 Task: Book a one-way business class flight from Pune to Mumbai on August 15, using Indian Rupees as the currency.
Action: Mouse scrolled (844, 189) with delta (8, -22)
Screenshot: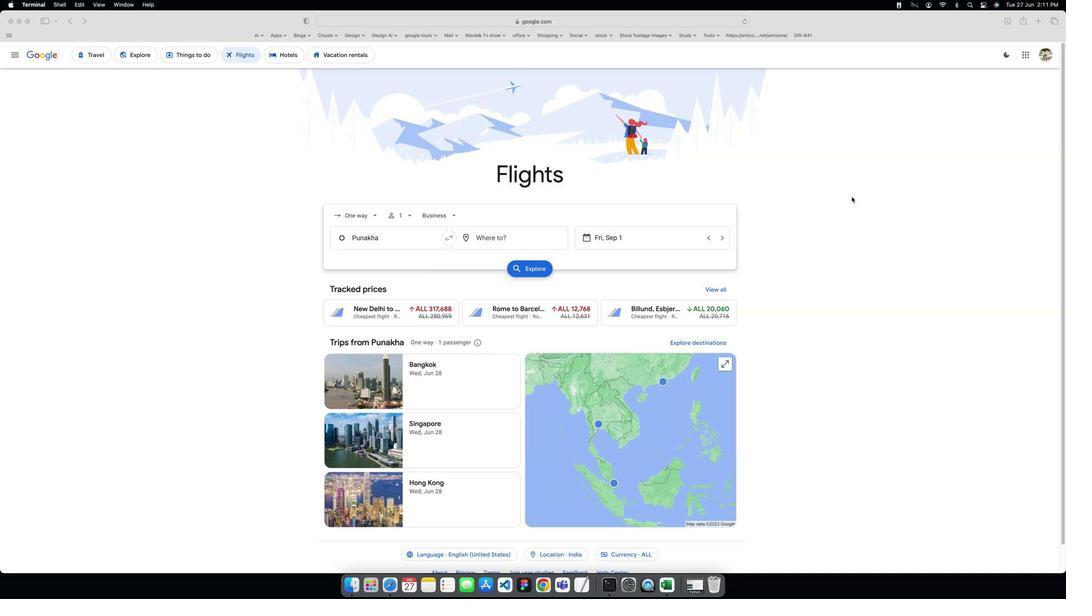 
Action: Mouse moved to (844, 189)
Screenshot: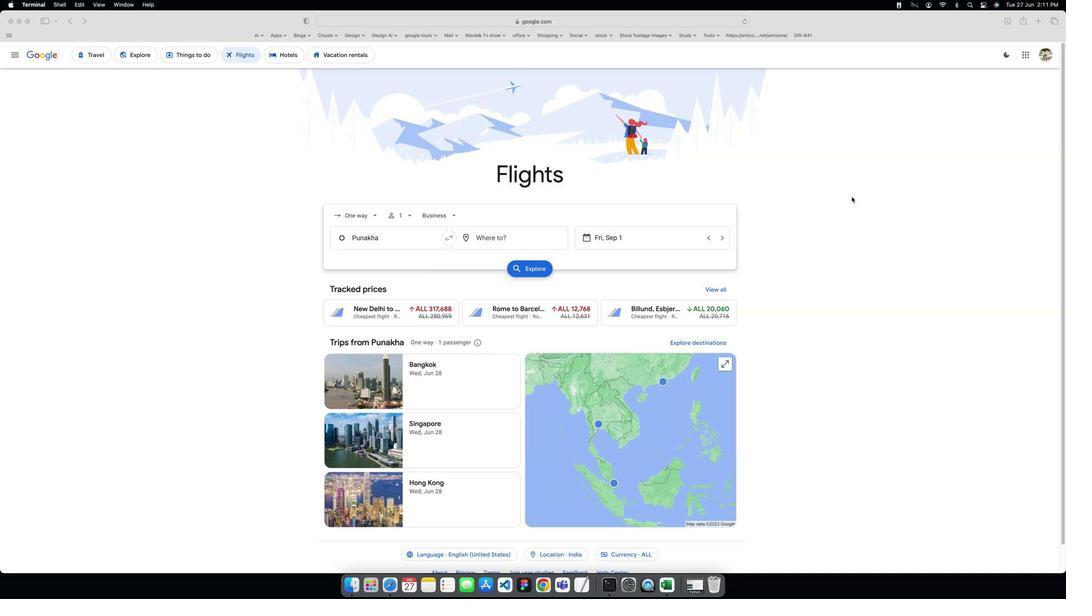 
Action: Mouse scrolled (844, 189) with delta (8, -22)
Screenshot: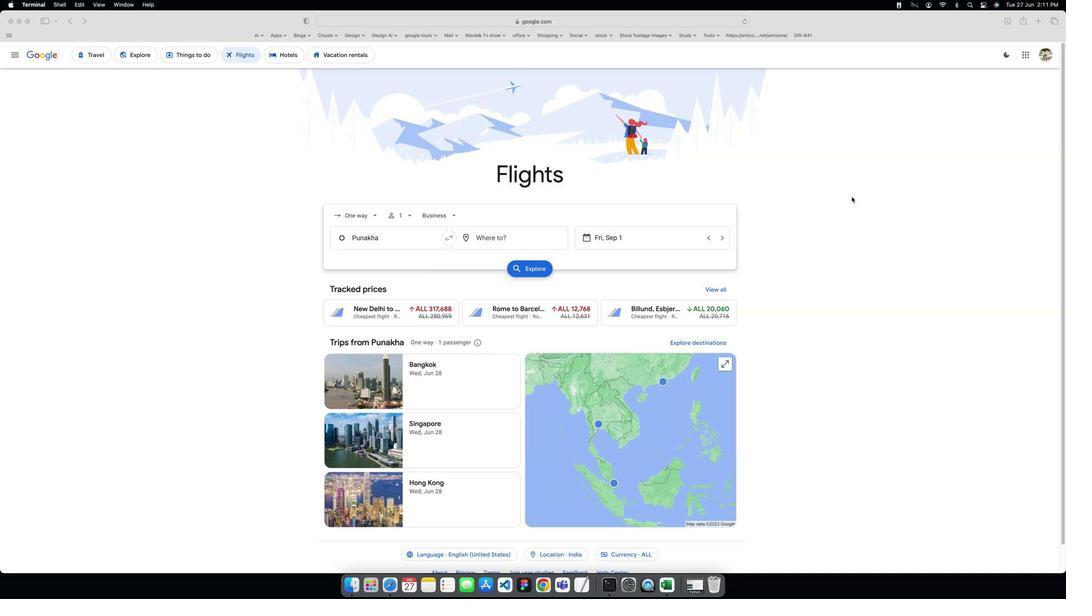 
Action: Mouse moved to (844, 189)
Screenshot: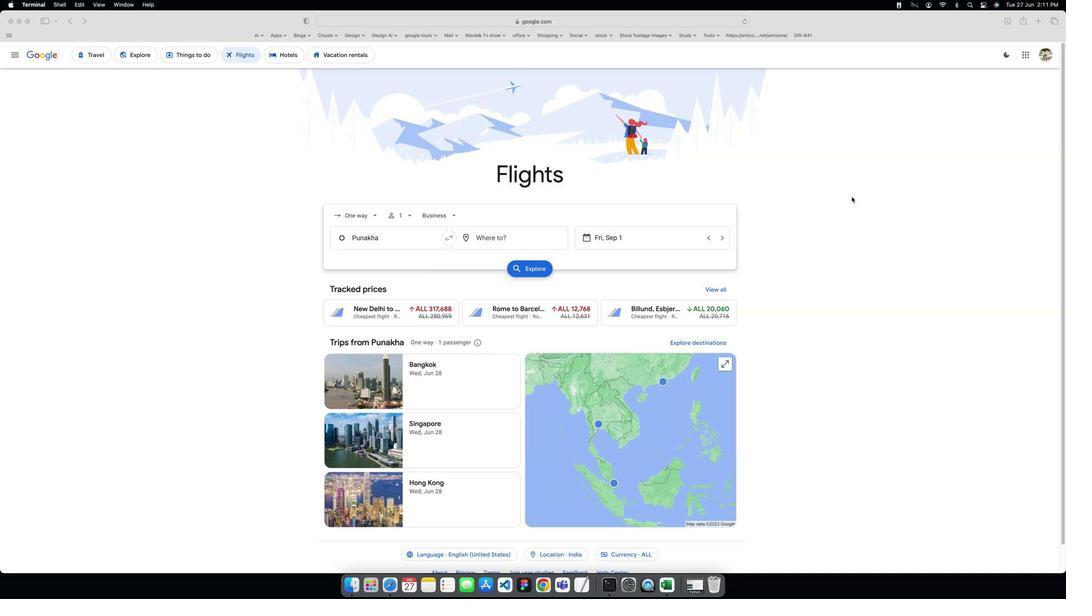
Action: Mouse scrolled (844, 189) with delta (8, -21)
Screenshot: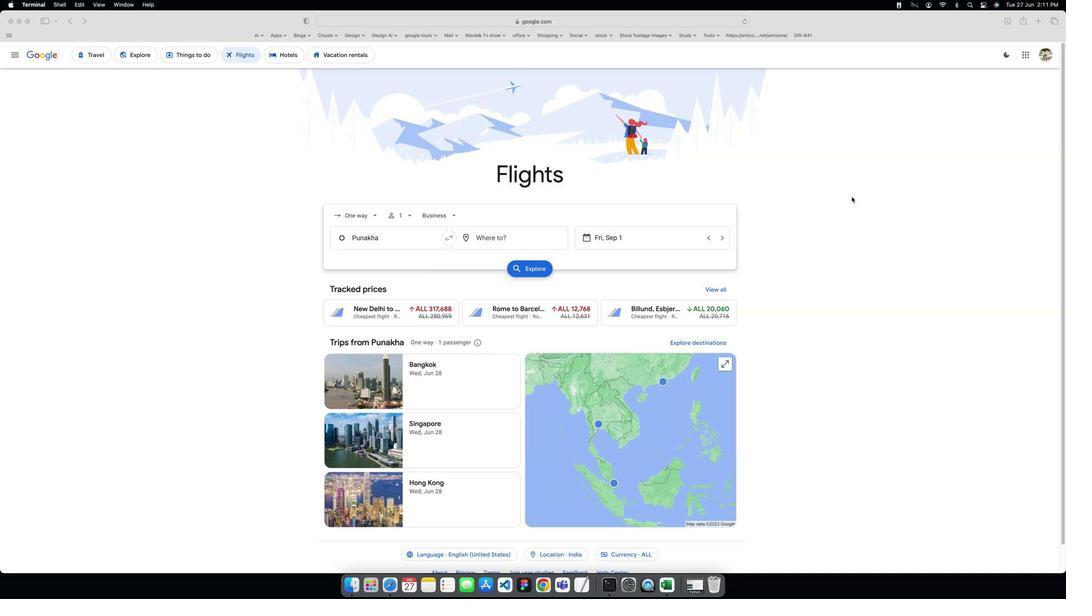 
Action: Mouse moved to (844, 189)
Screenshot: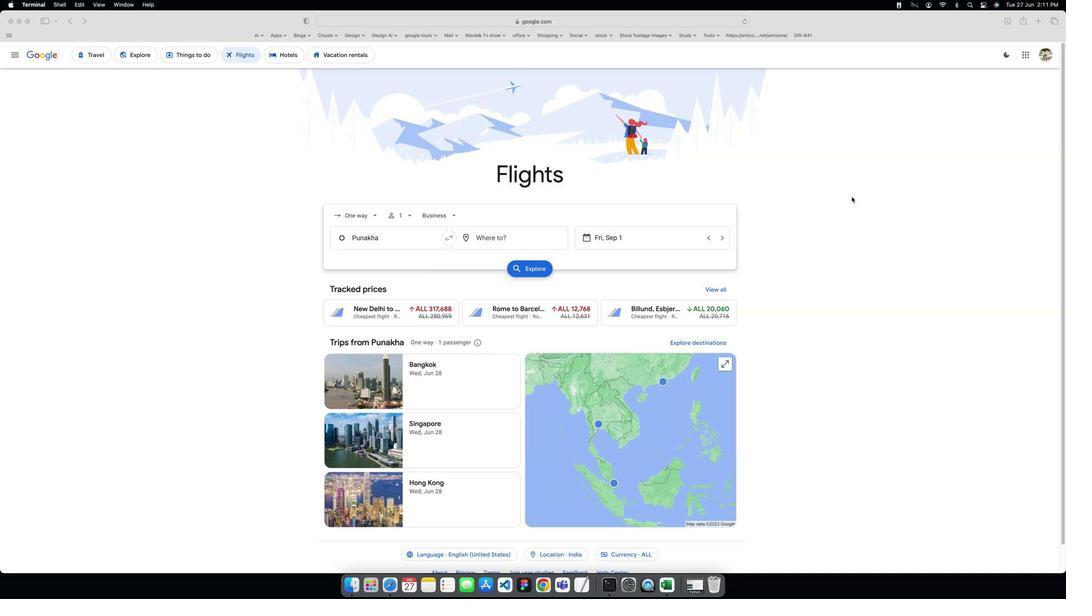 
Action: Mouse scrolled (844, 189) with delta (8, -21)
Screenshot: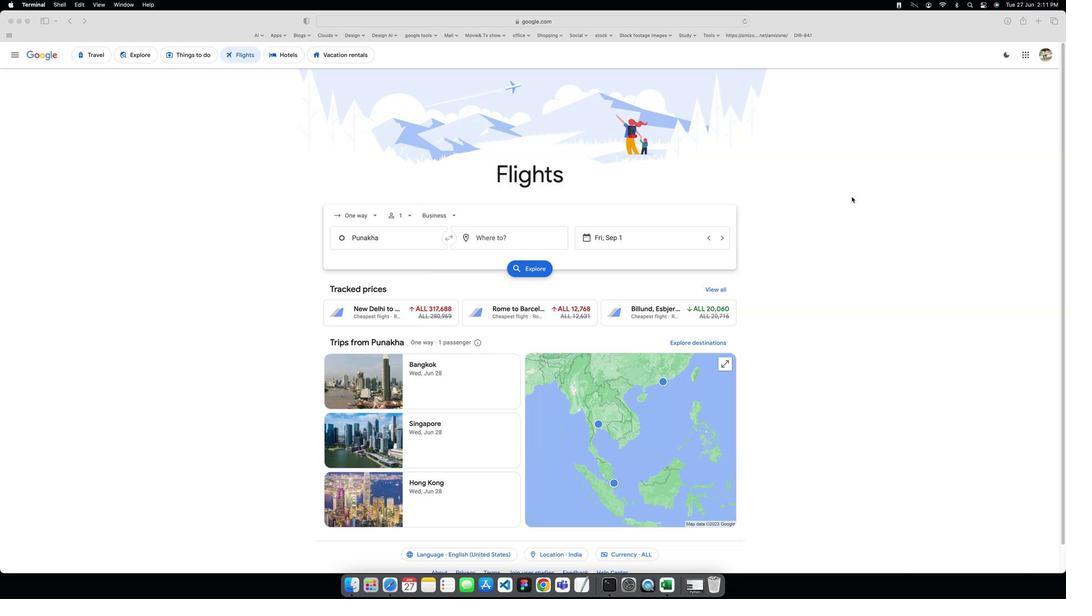 
Action: Mouse scrolled (844, 189) with delta (8, -23)
Screenshot: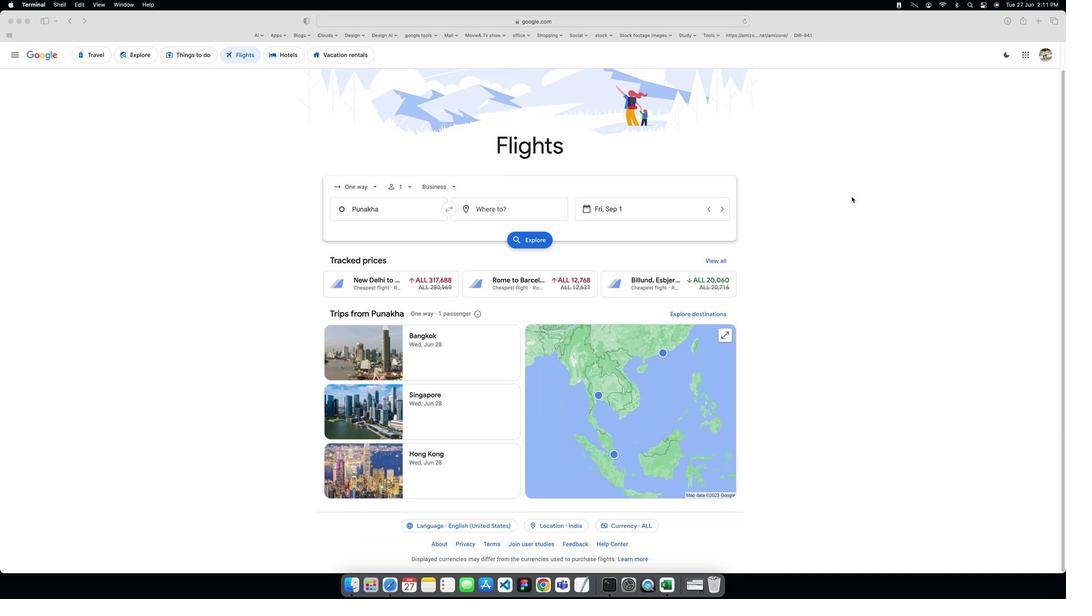 
Action: Mouse scrolled (844, 189) with delta (8, -23)
Screenshot: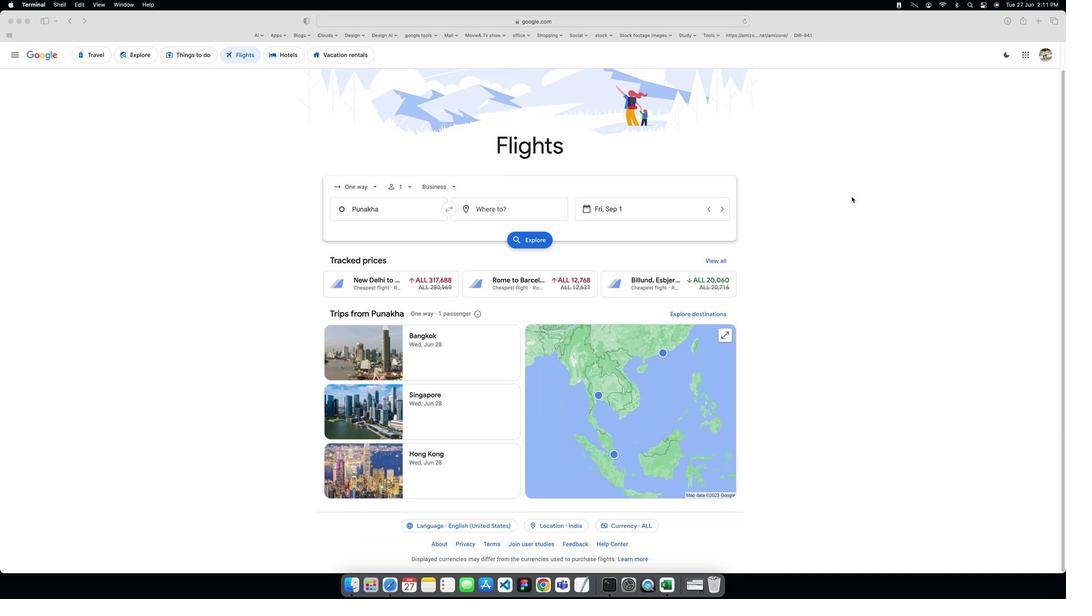 
Action: Mouse scrolled (844, 189) with delta (8, -24)
Screenshot: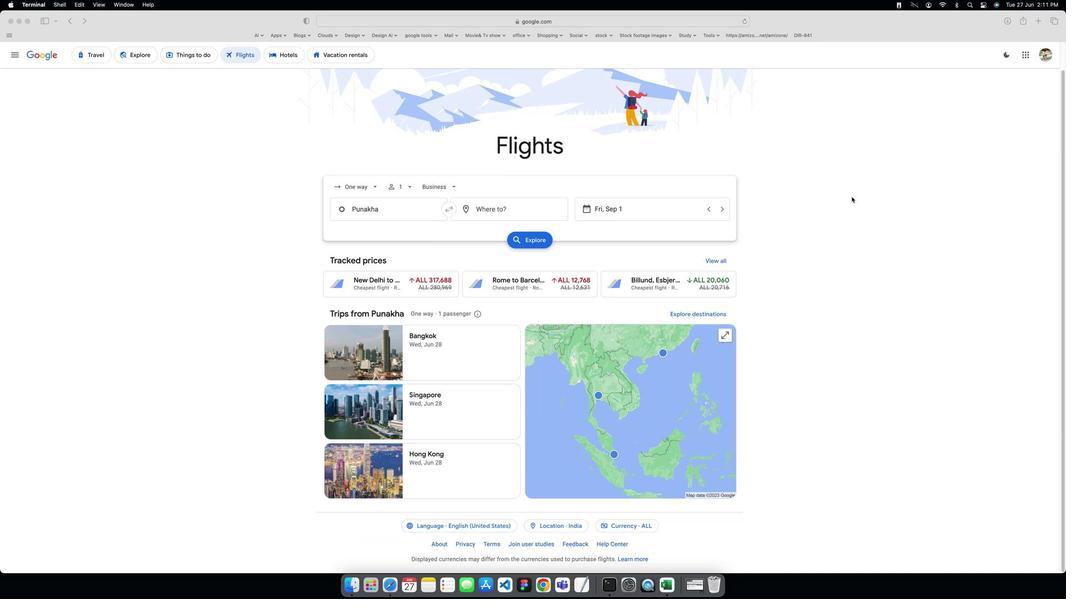 
Action: Mouse scrolled (844, 189) with delta (8, -25)
Screenshot: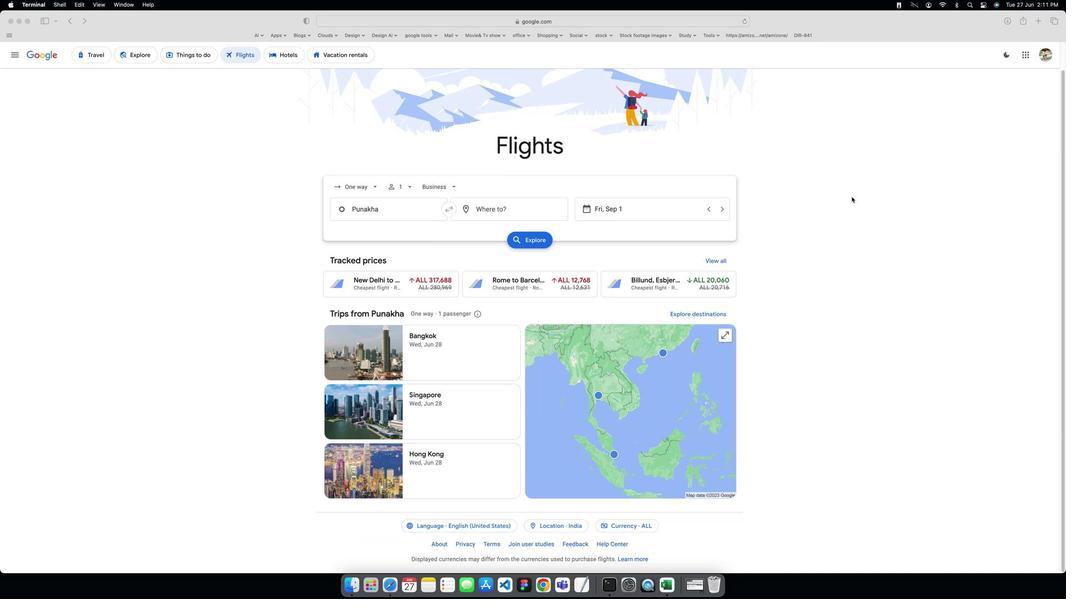 
Action: Mouse scrolled (844, 189) with delta (8, -26)
Screenshot: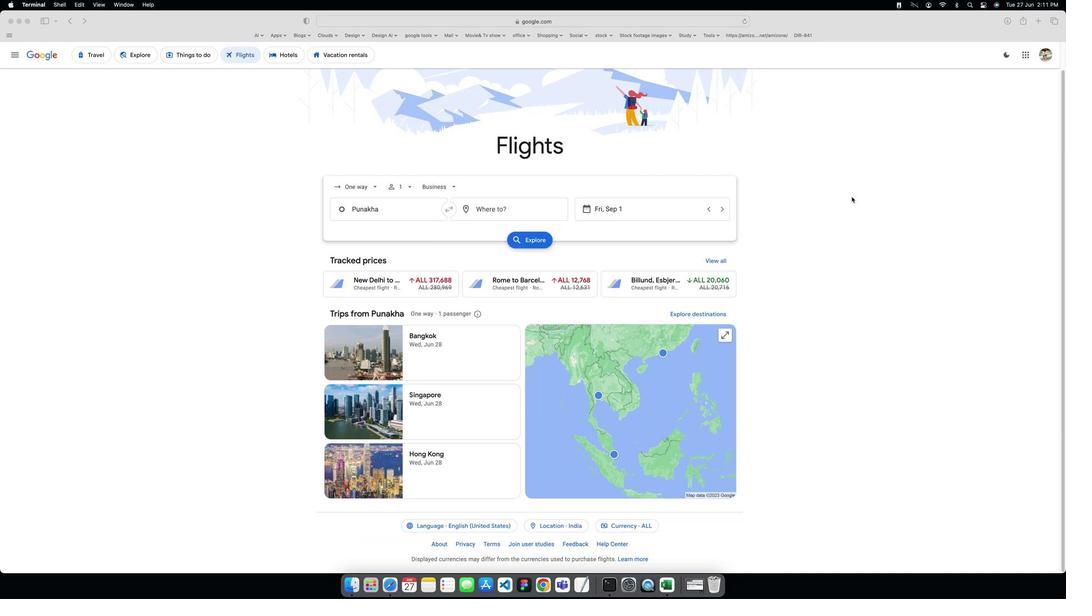 
Action: Mouse scrolled (844, 189) with delta (8, -26)
Screenshot: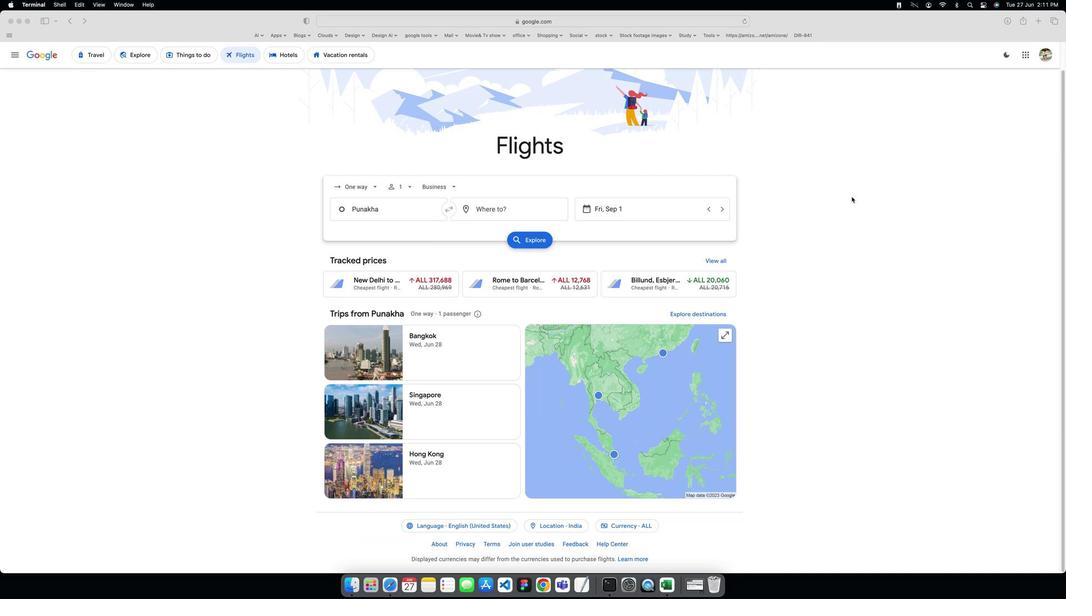 
Action: Mouse moved to (616, 553)
Screenshot: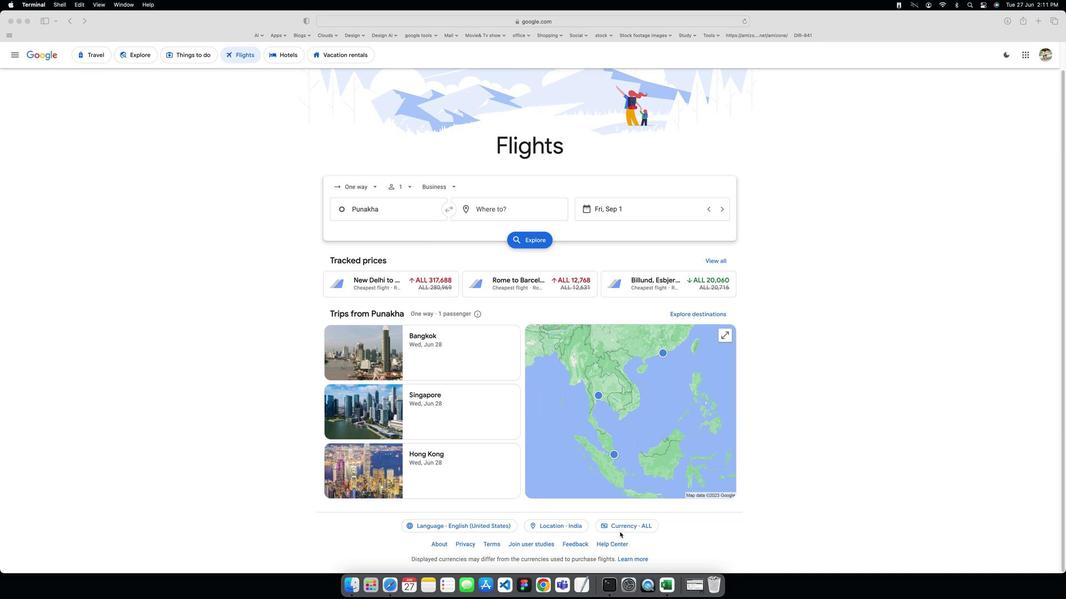 
Action: Mouse pressed left at (616, 553)
Screenshot: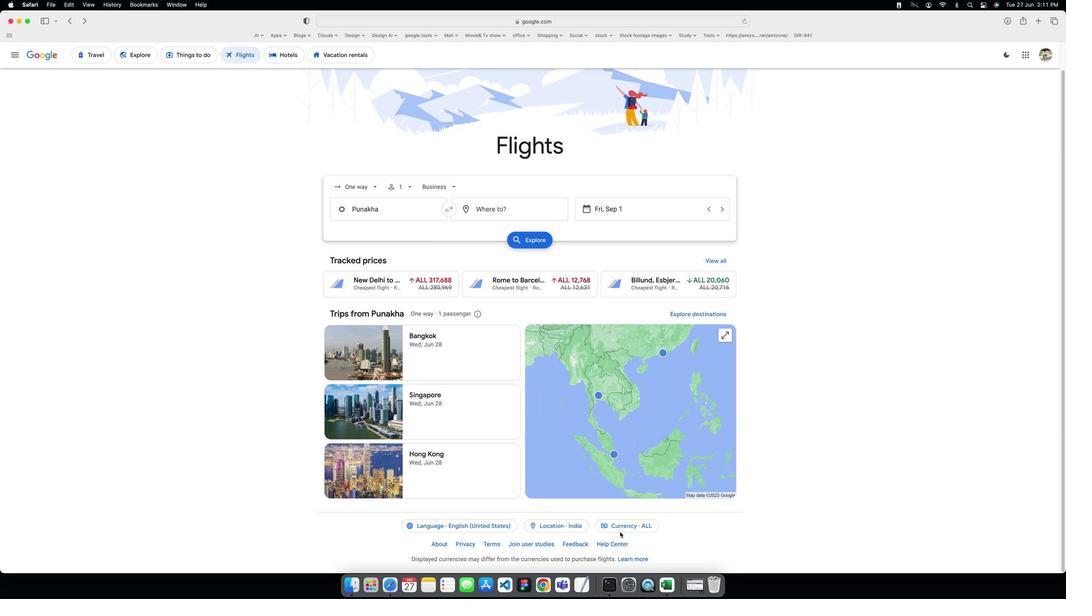 
Action: Mouse moved to (616, 550)
Screenshot: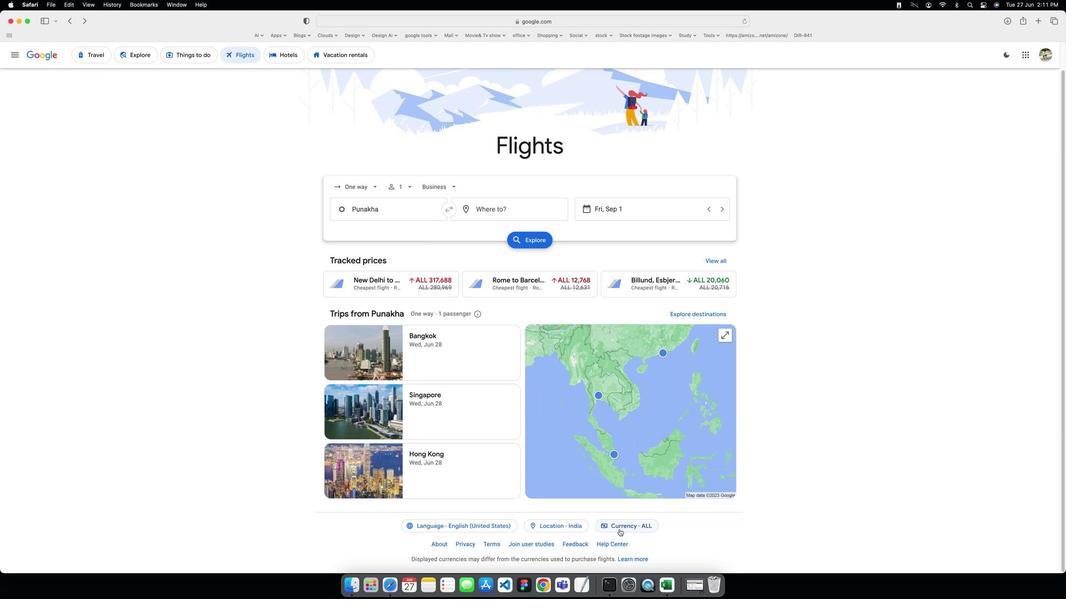 
Action: Mouse pressed left at (616, 550)
Screenshot: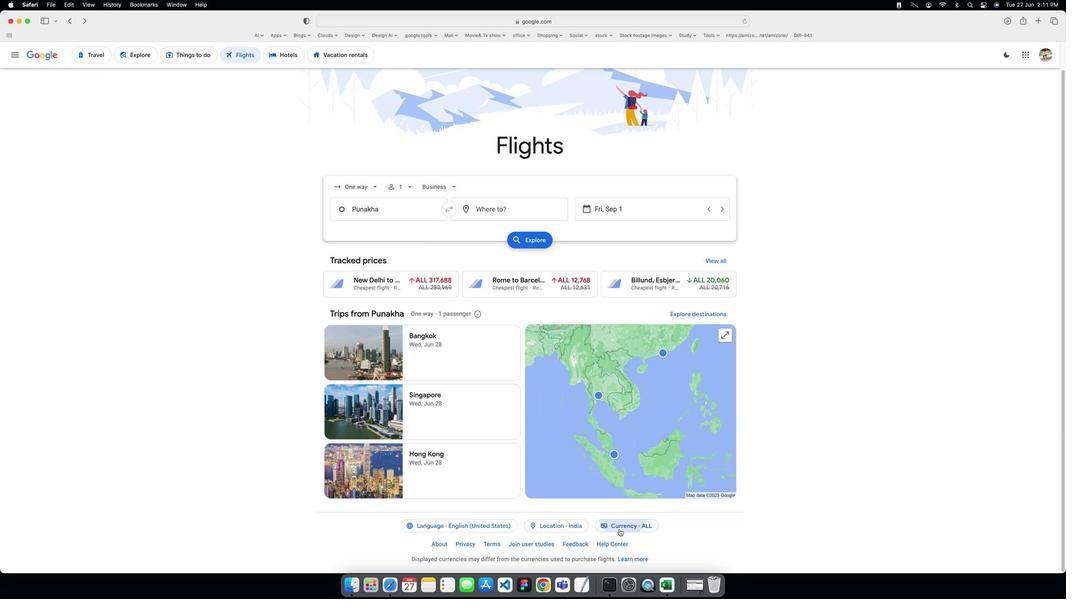 
Action: Mouse moved to (529, 360)
Screenshot: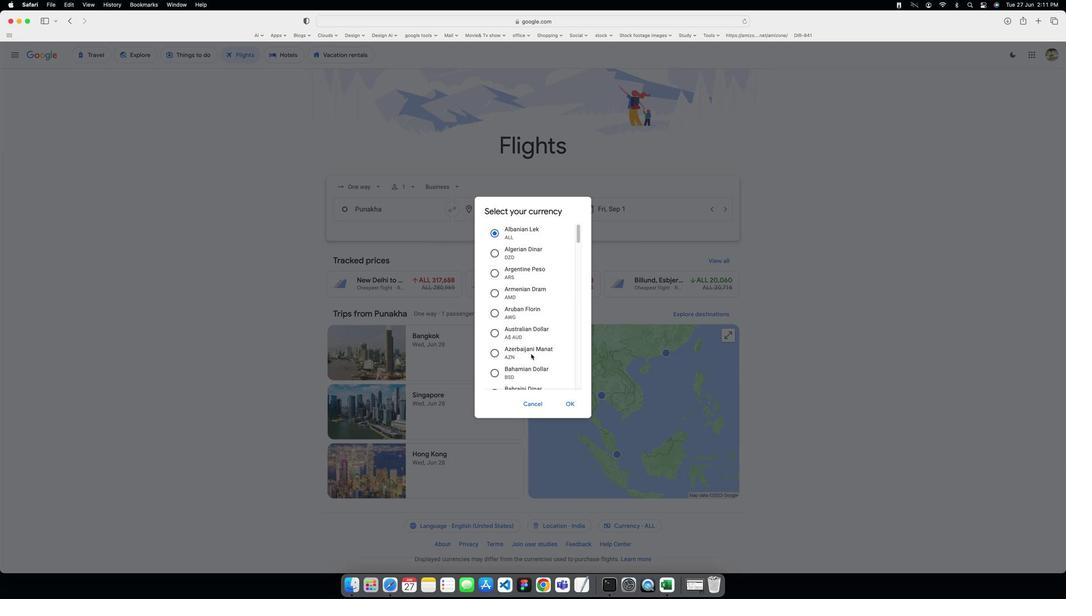 
Action: Mouse scrolled (529, 360) with delta (8, -23)
Screenshot: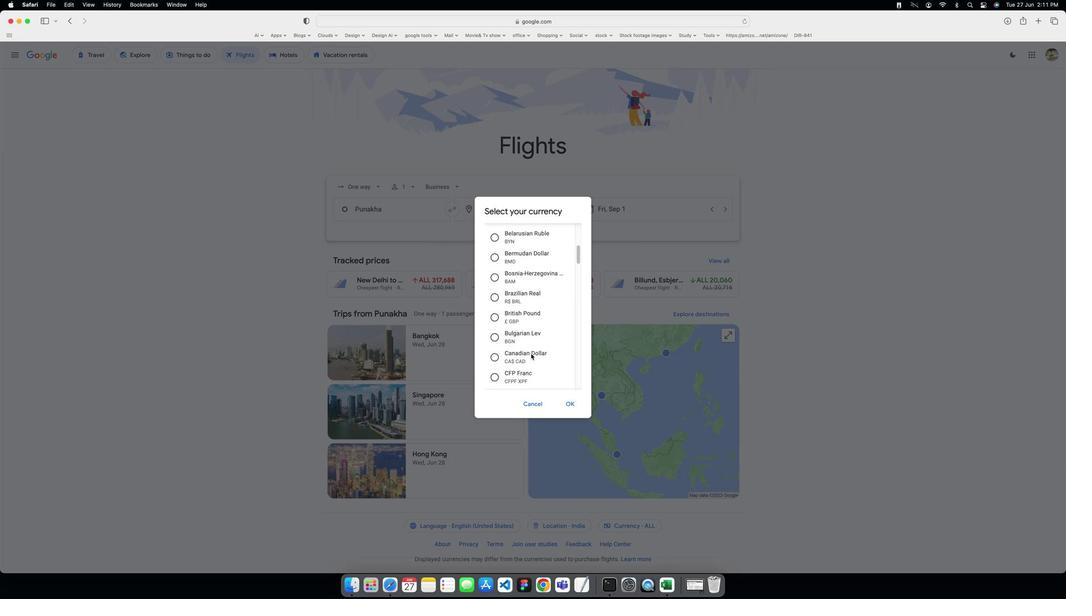
Action: Mouse scrolled (529, 360) with delta (8, -23)
Screenshot: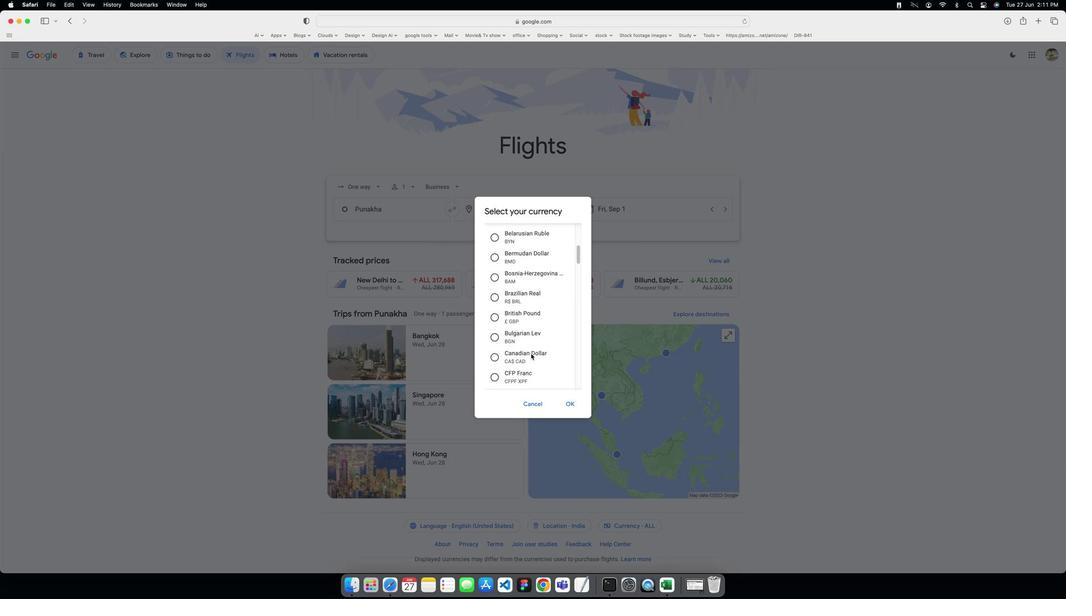 
Action: Mouse scrolled (529, 360) with delta (8, -24)
Screenshot: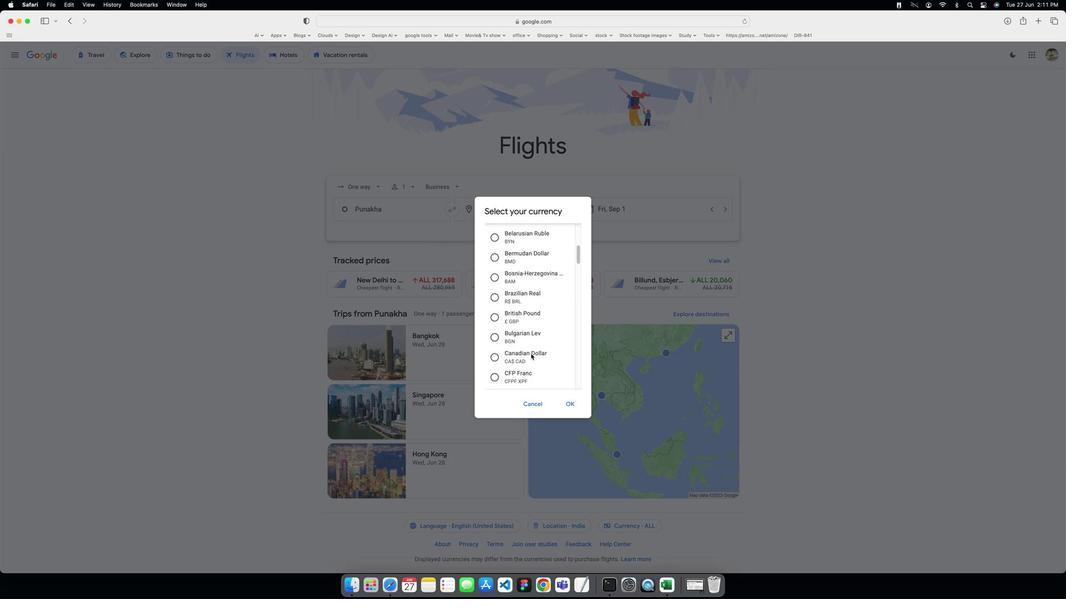 
Action: Mouse scrolled (529, 360) with delta (8, -25)
Screenshot: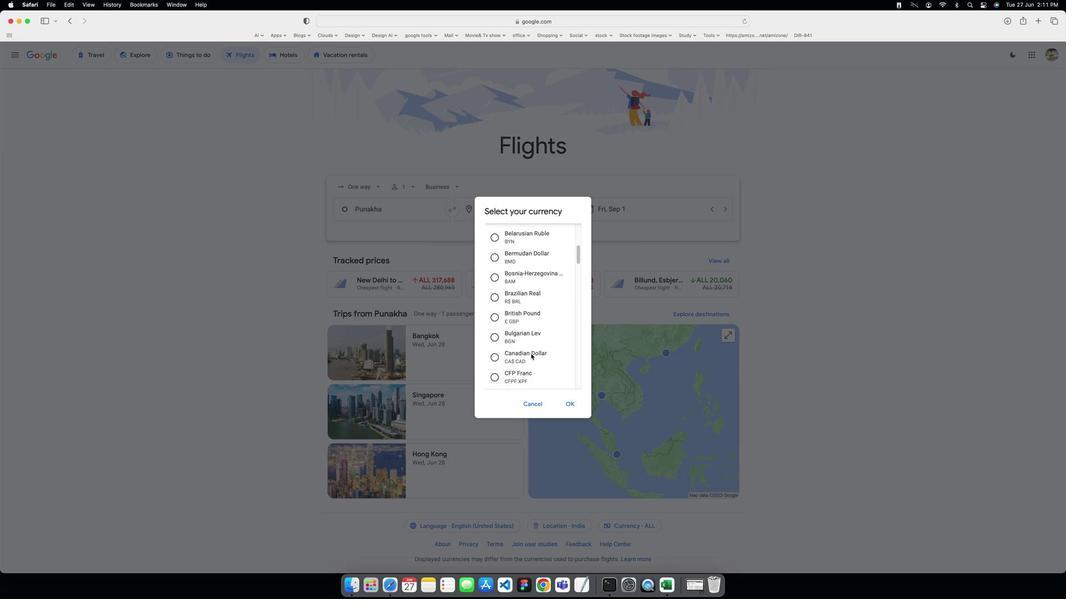 
Action: Mouse scrolled (529, 360) with delta (8, -23)
Screenshot: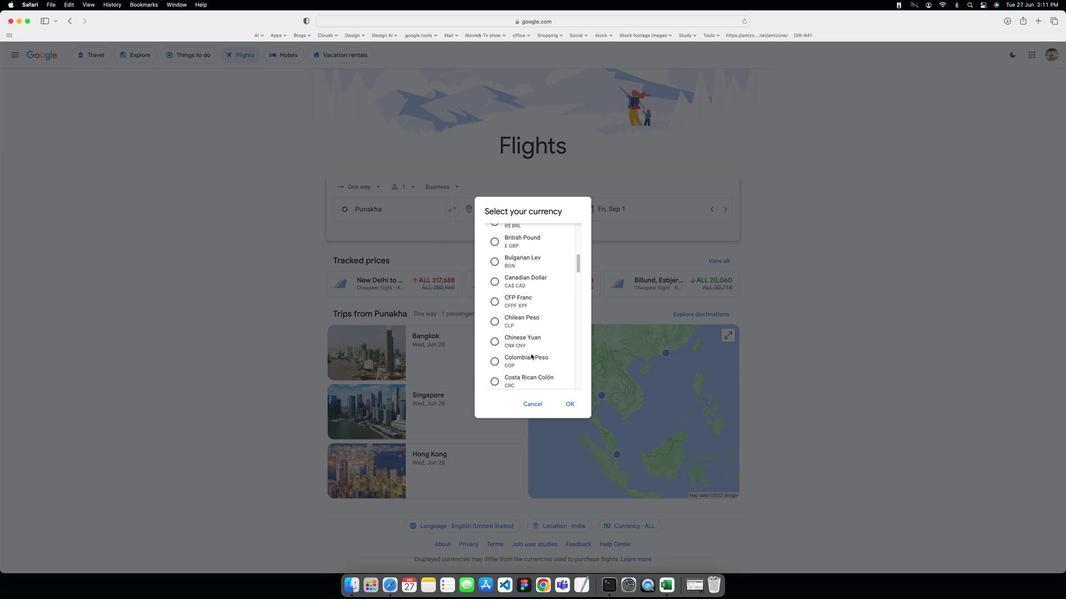 
Action: Mouse scrolled (529, 360) with delta (8, -23)
Screenshot: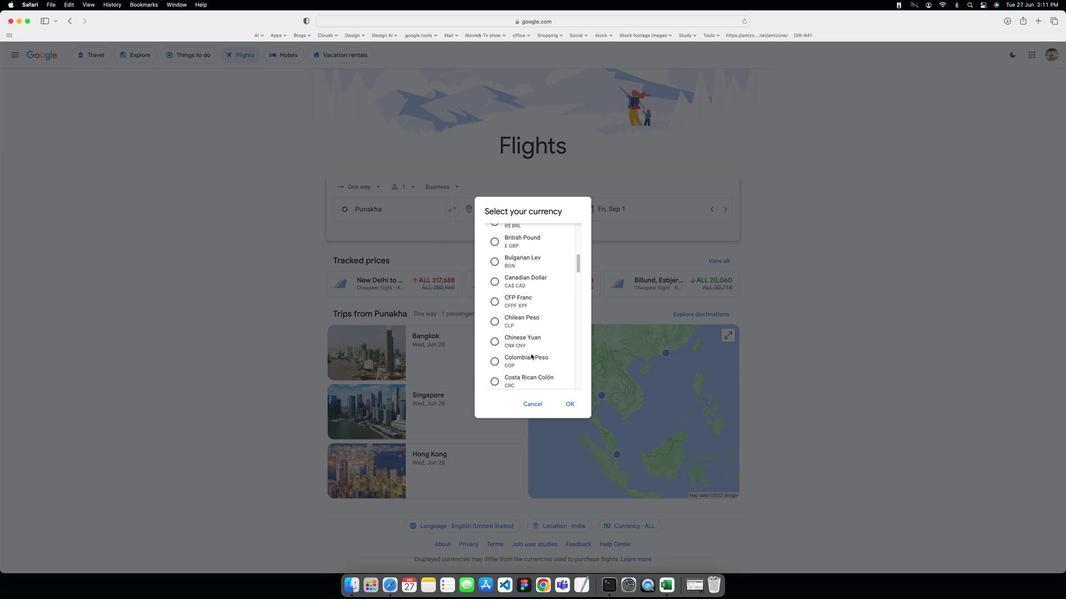 
Action: Mouse scrolled (529, 360) with delta (8, -24)
Screenshot: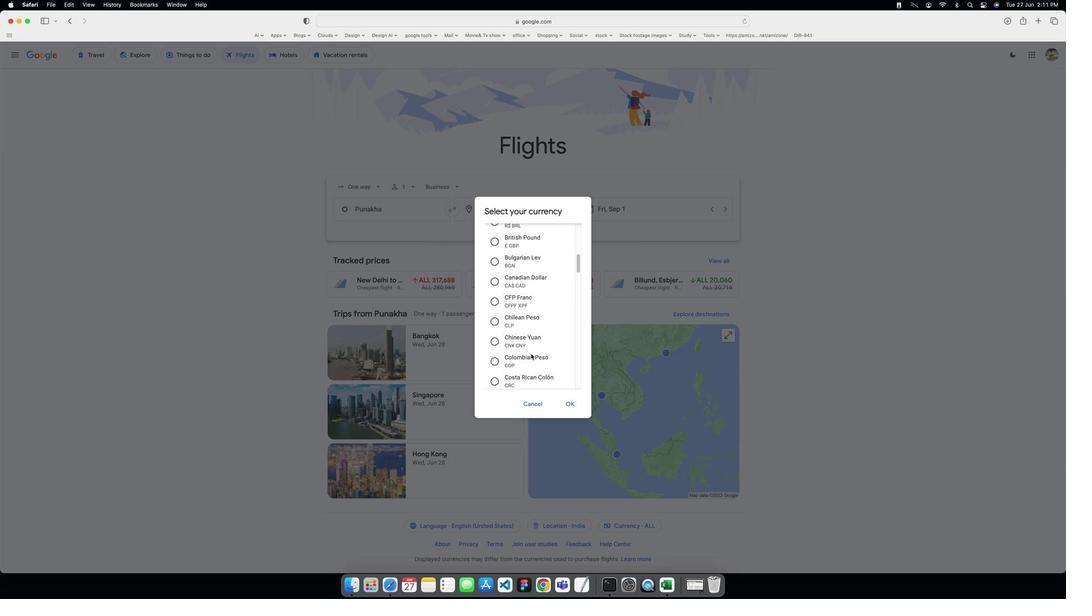 
Action: Mouse scrolled (529, 360) with delta (8, -24)
Screenshot: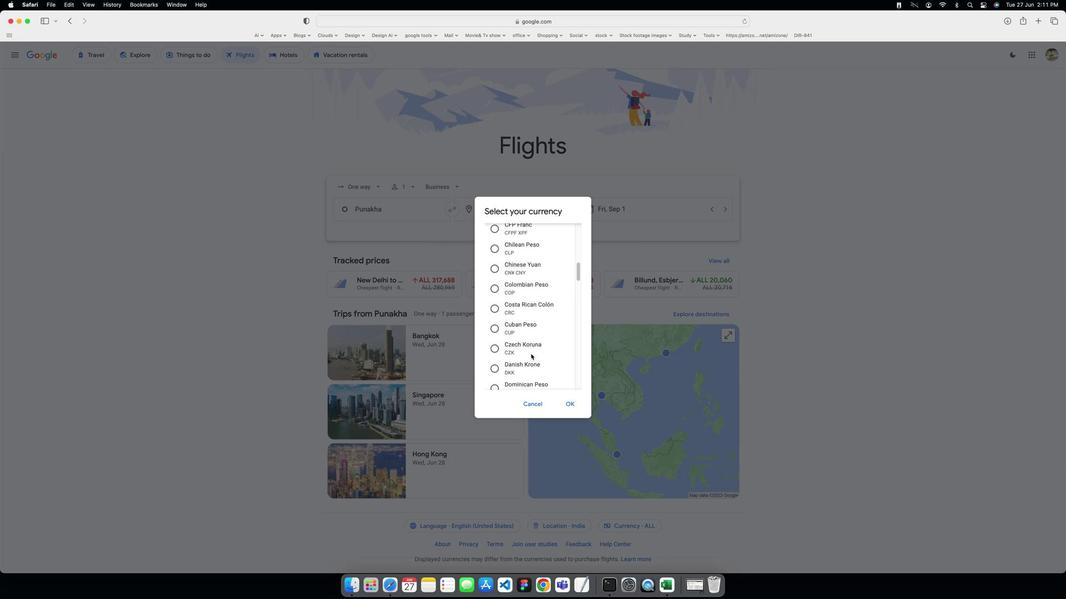 
Action: Mouse scrolled (529, 360) with delta (8, -23)
Screenshot: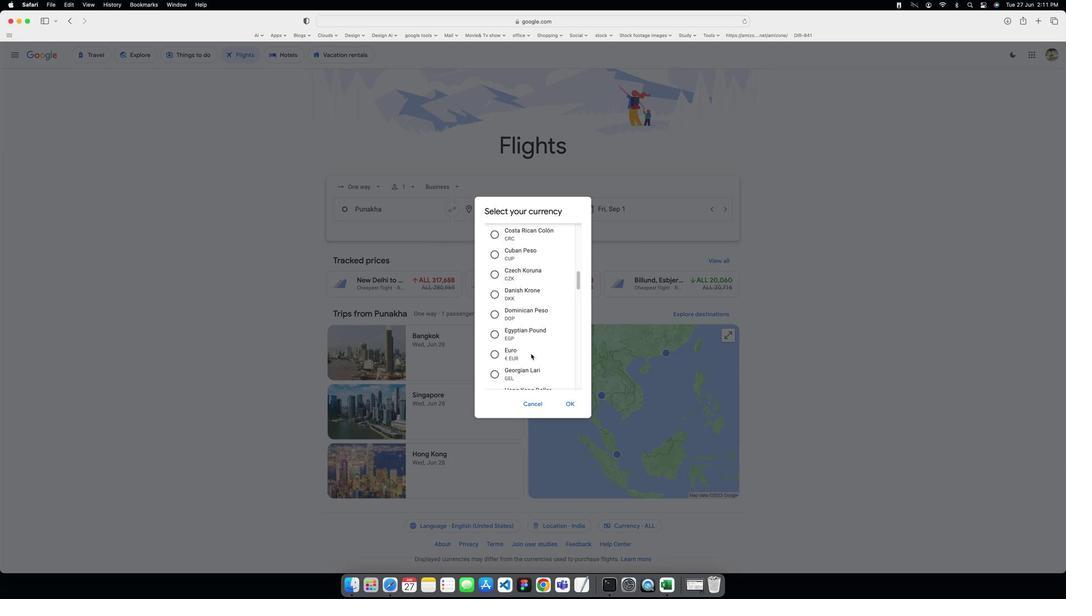 
Action: Mouse scrolled (529, 360) with delta (8, -23)
Screenshot: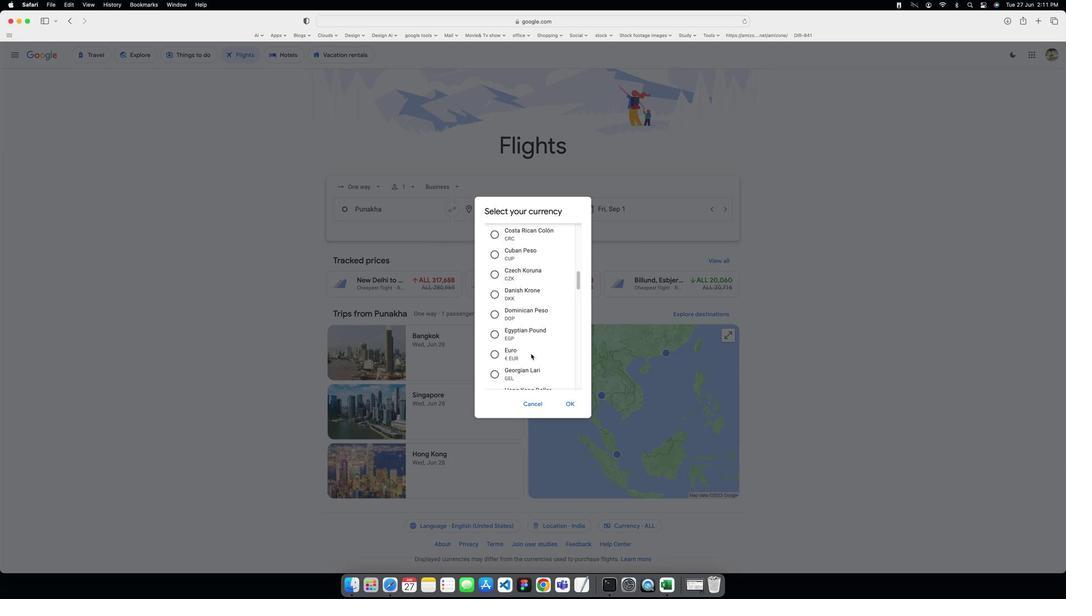 
Action: Mouse scrolled (529, 360) with delta (8, -24)
Screenshot: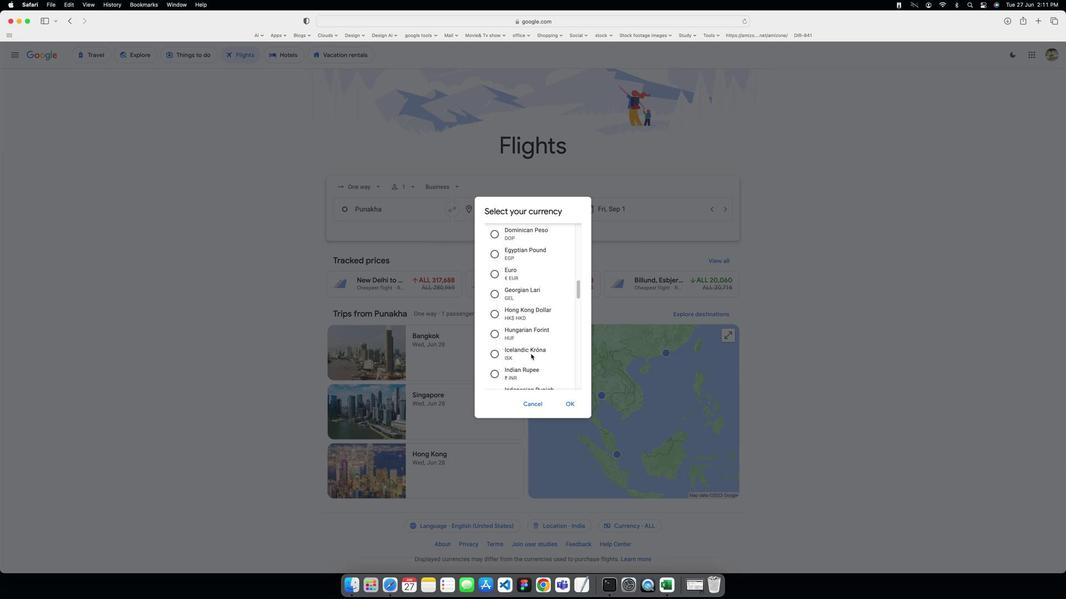 
Action: Mouse scrolled (529, 360) with delta (8, -24)
Screenshot: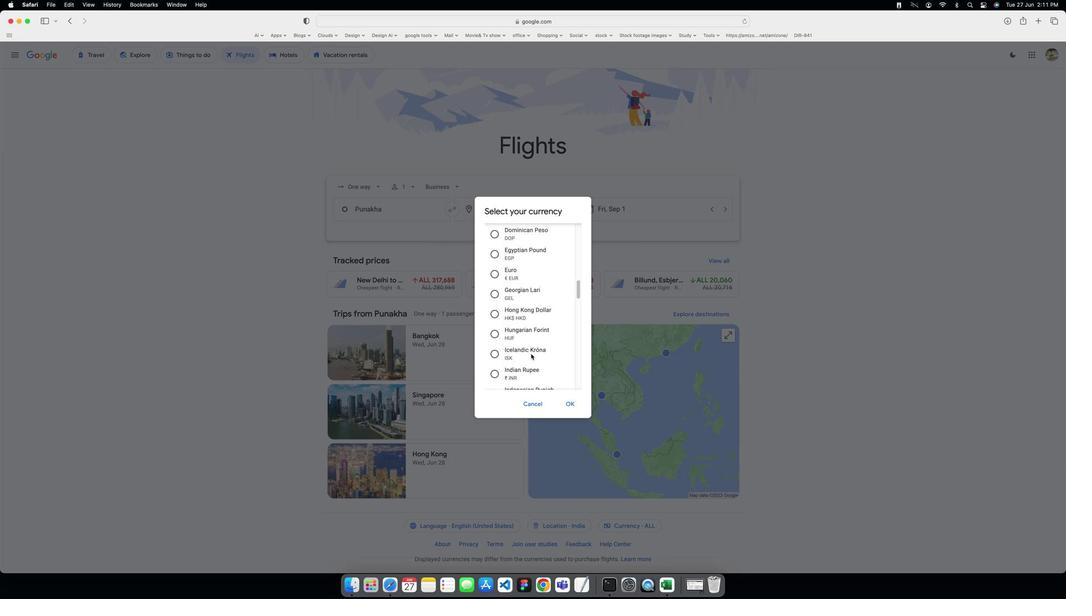 
Action: Mouse scrolled (529, 360) with delta (8, -23)
Screenshot: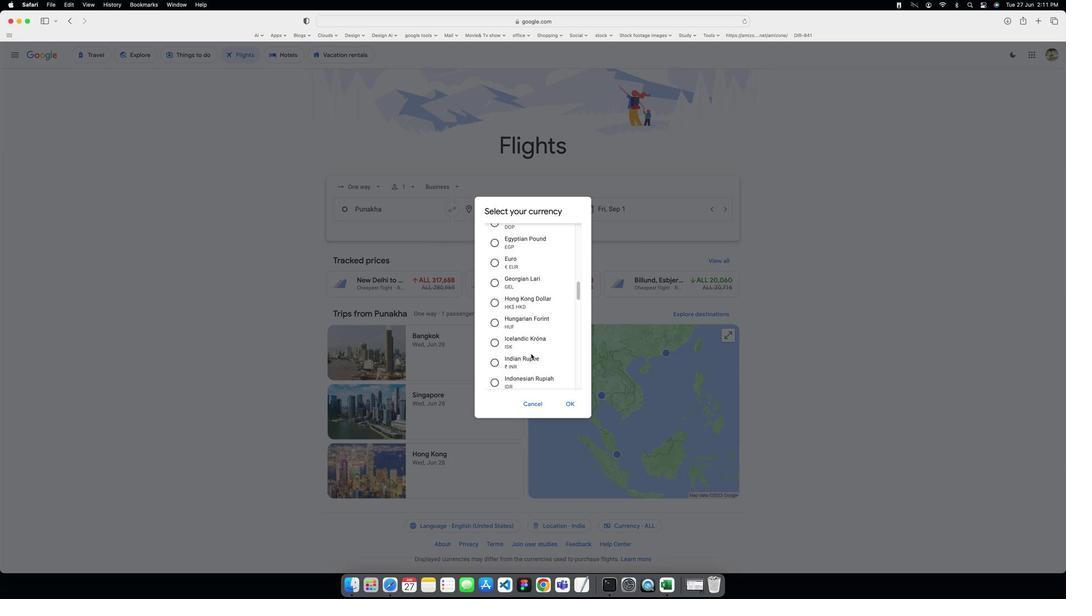 
Action: Mouse scrolled (529, 360) with delta (8, -23)
Screenshot: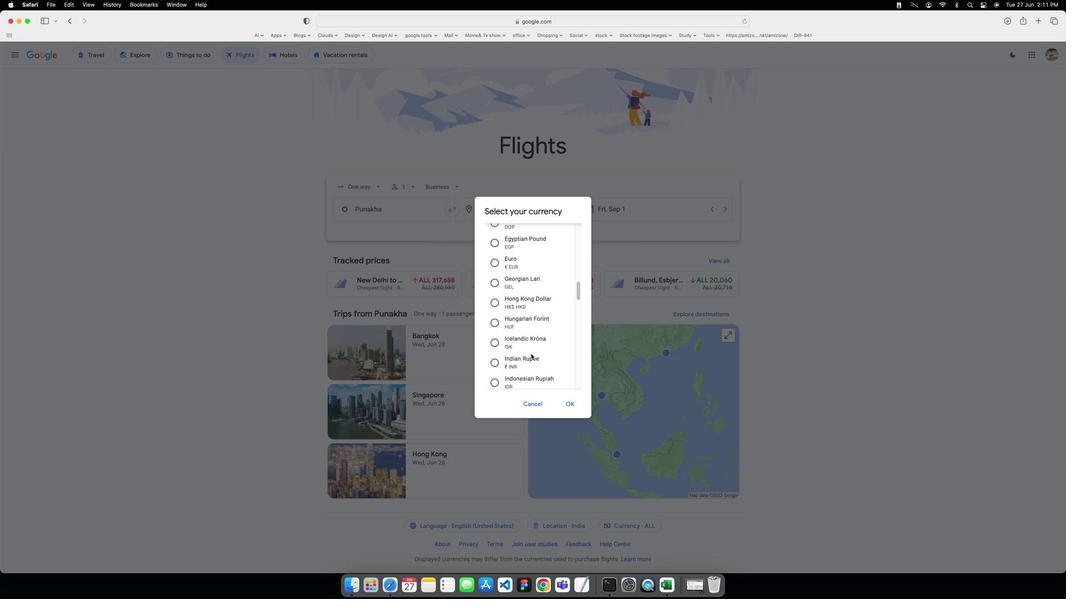 
Action: Mouse moved to (499, 373)
Screenshot: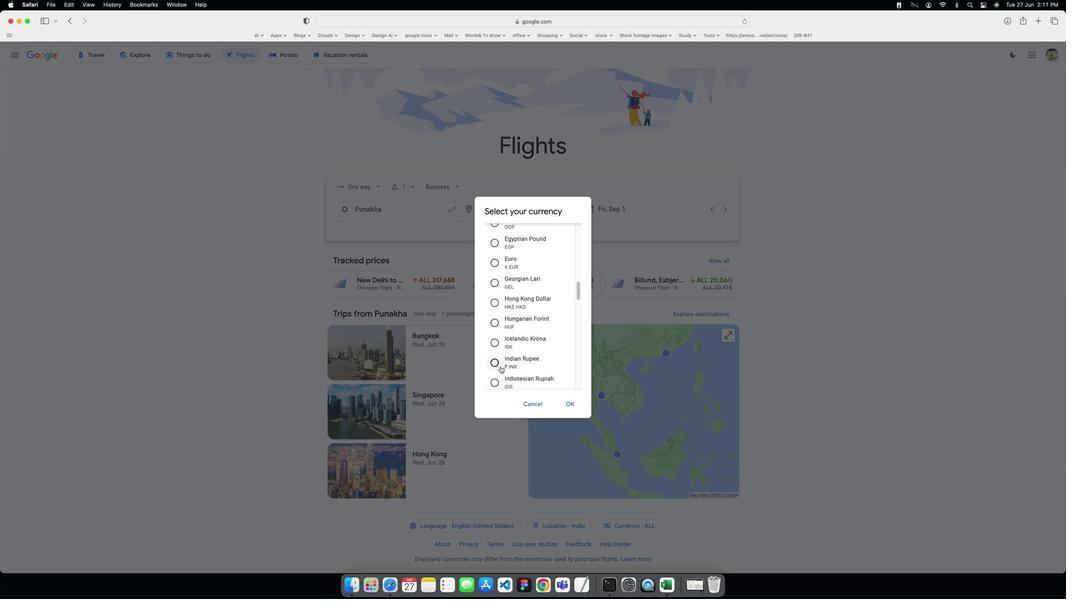 
Action: Mouse pressed left at (499, 373)
Screenshot: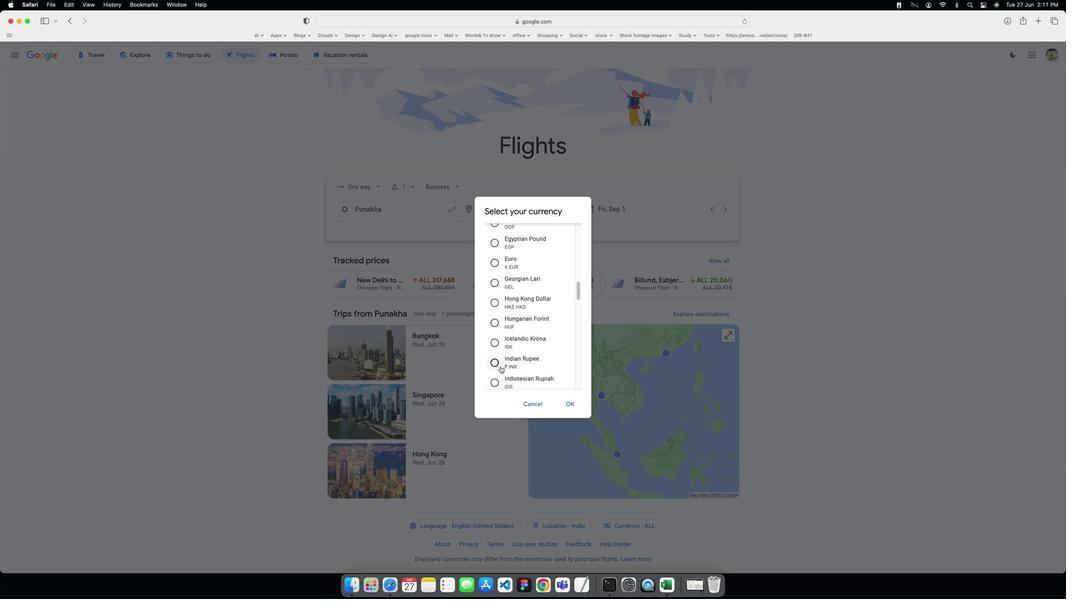 
Action: Mouse moved to (562, 411)
Screenshot: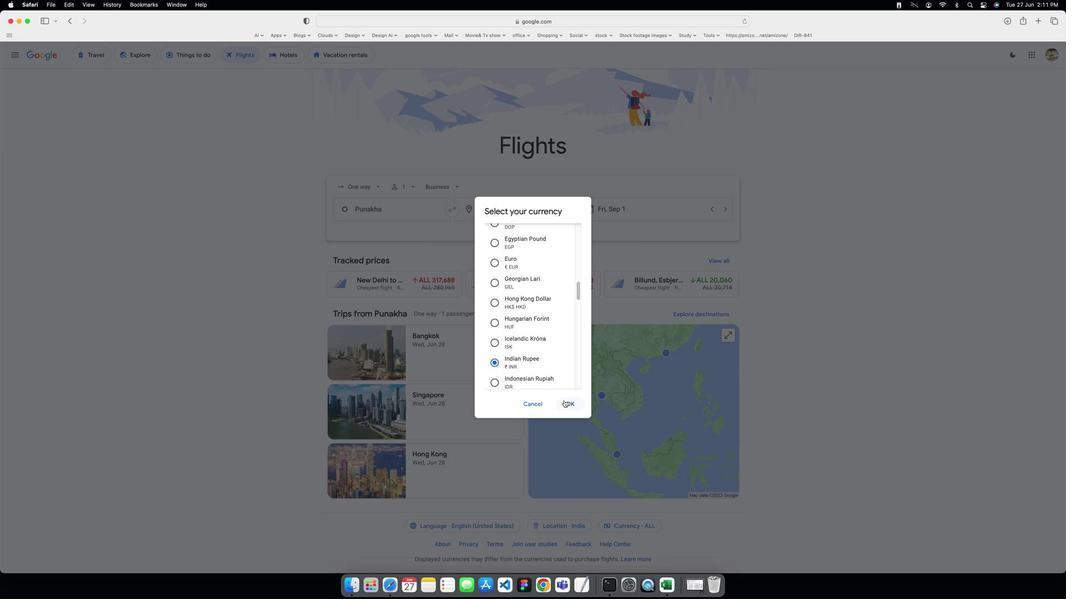 
Action: Mouse pressed left at (562, 411)
Screenshot: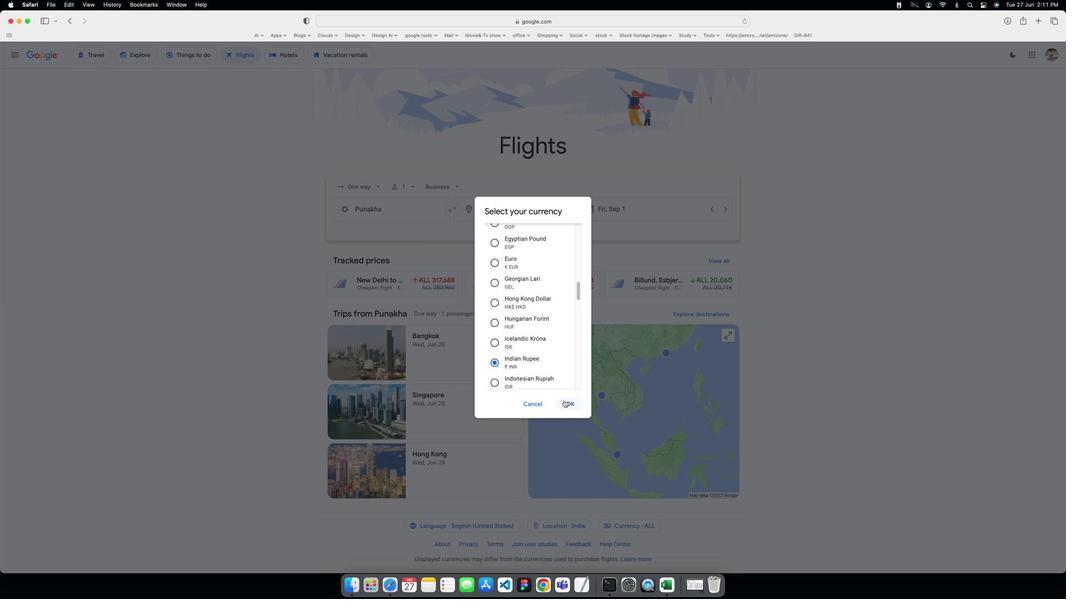 
Action: Mouse moved to (369, 204)
Screenshot: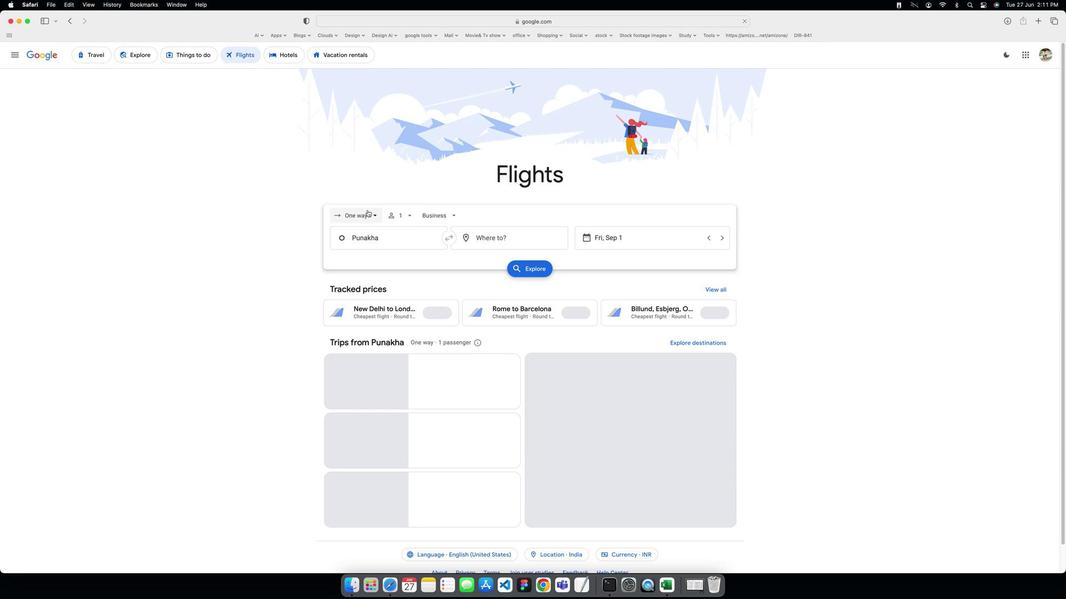 
Action: Mouse pressed left at (369, 204)
Screenshot: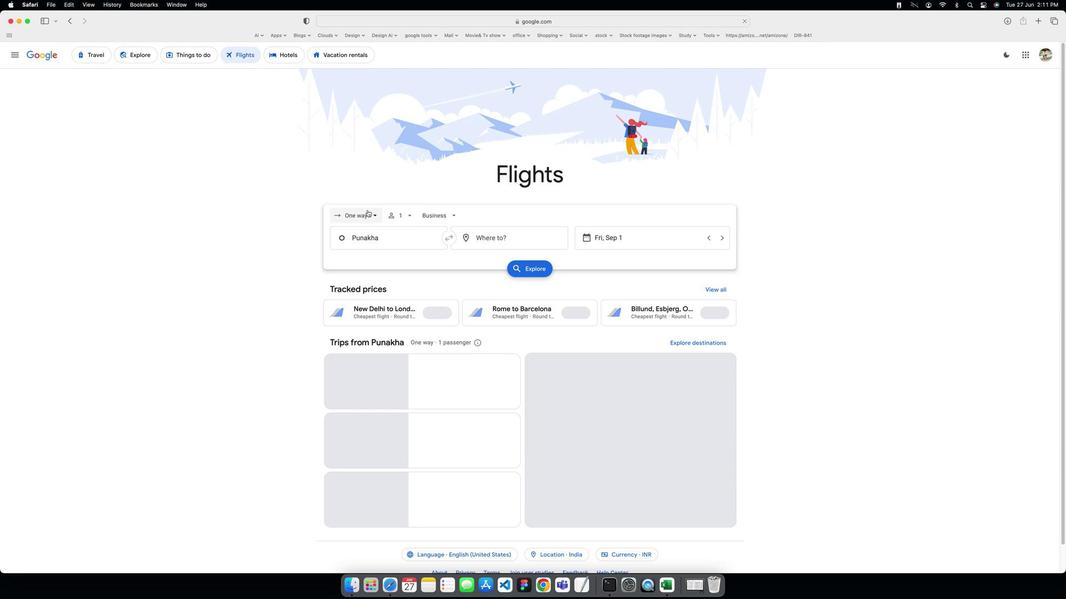 
Action: Mouse moved to (363, 249)
Screenshot: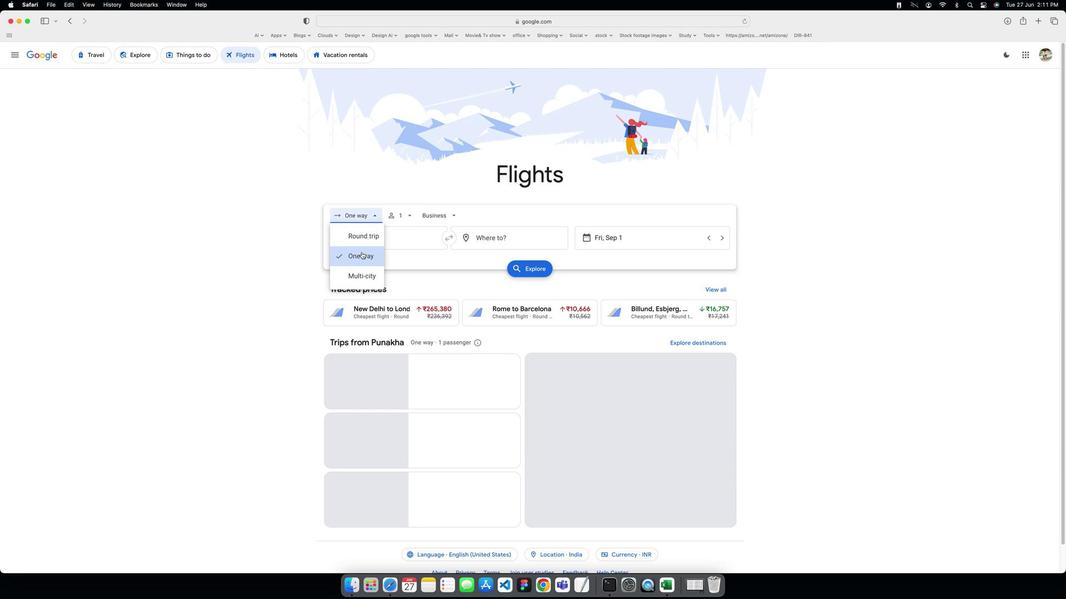 
Action: Mouse pressed left at (363, 249)
Screenshot: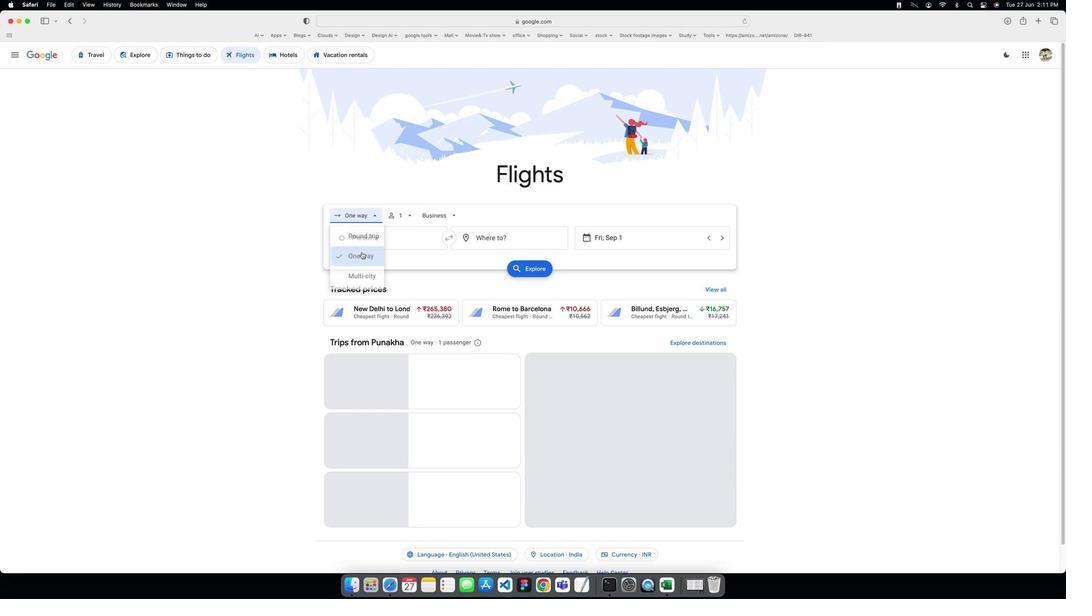 
Action: Mouse moved to (400, 212)
Screenshot: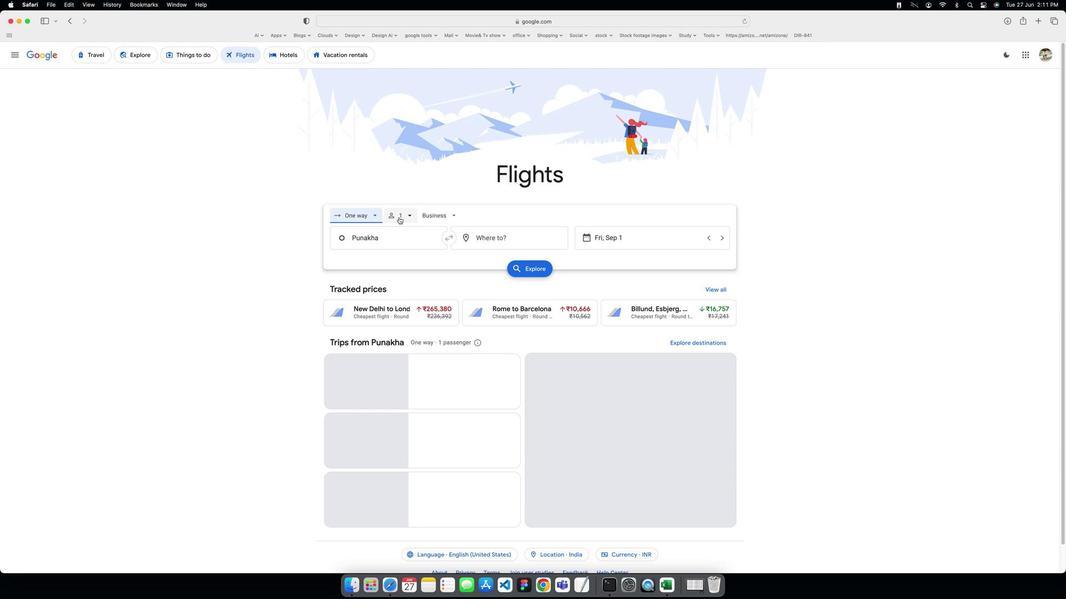 
Action: Mouse pressed left at (400, 212)
Screenshot: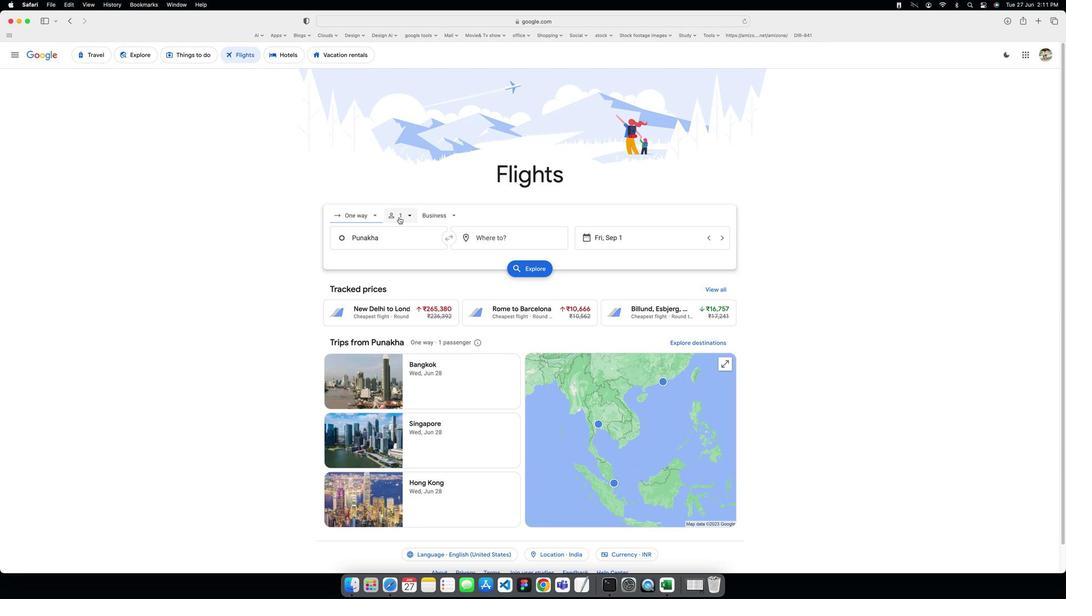 
Action: Mouse moved to (469, 331)
Screenshot: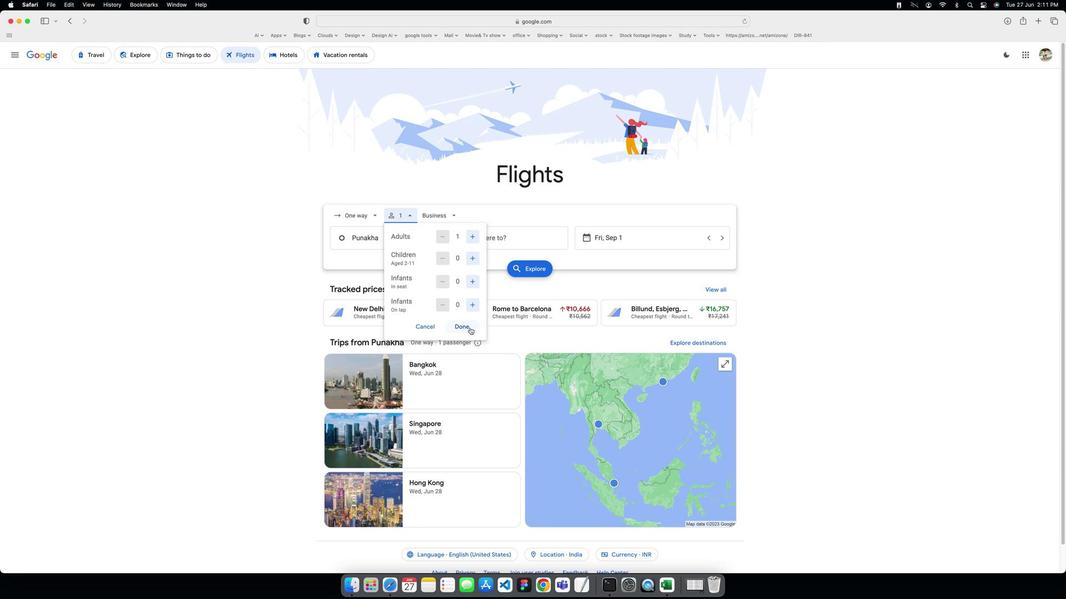 
Action: Mouse pressed left at (469, 331)
Screenshot: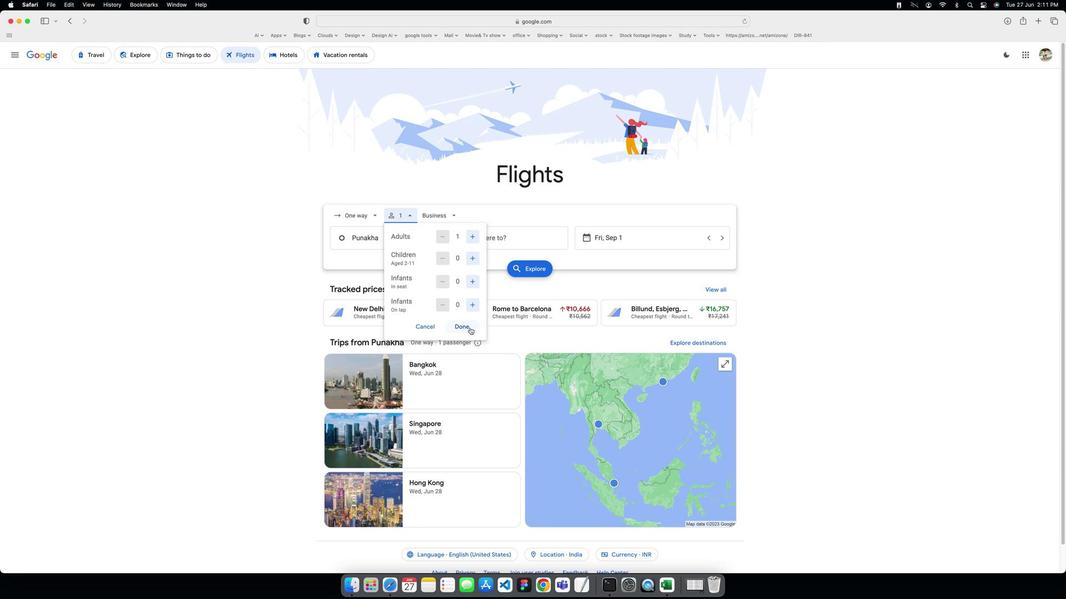 
Action: Mouse moved to (439, 213)
Screenshot: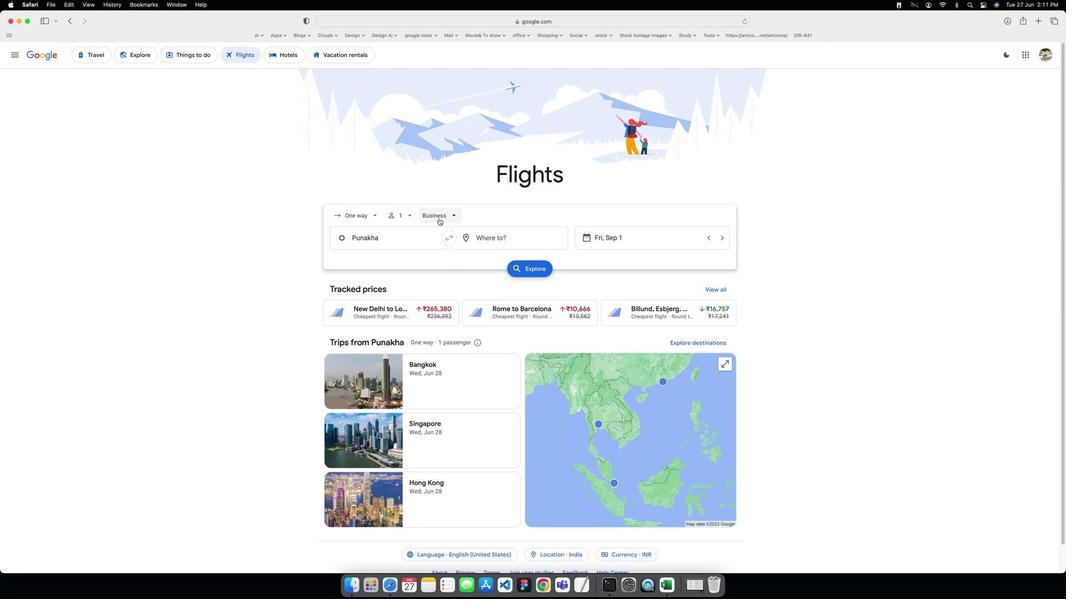 
Action: Mouse pressed left at (439, 213)
Screenshot: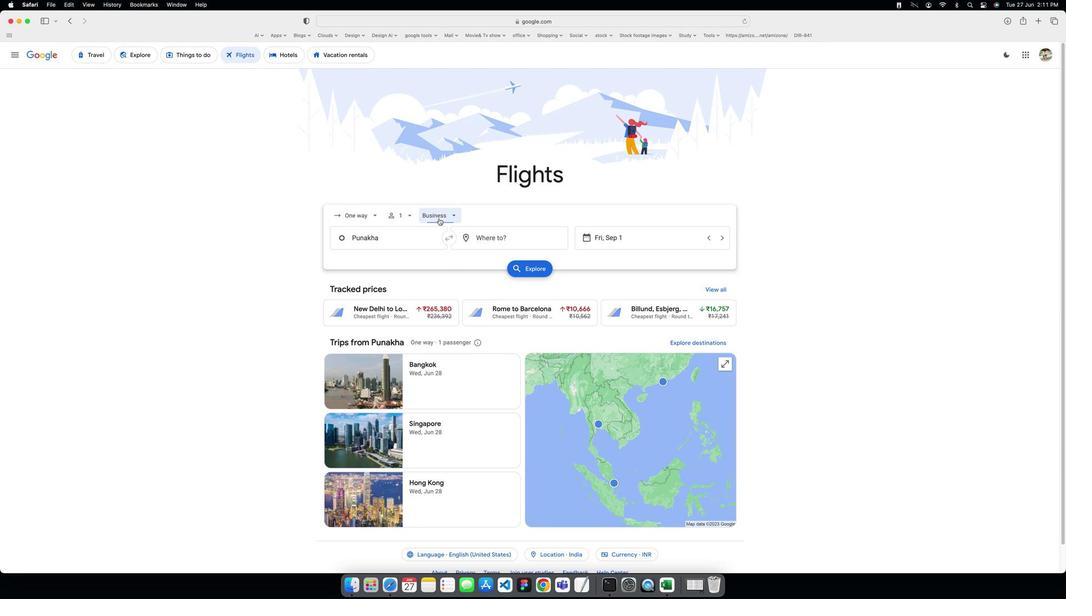 
Action: Mouse moved to (445, 274)
Screenshot: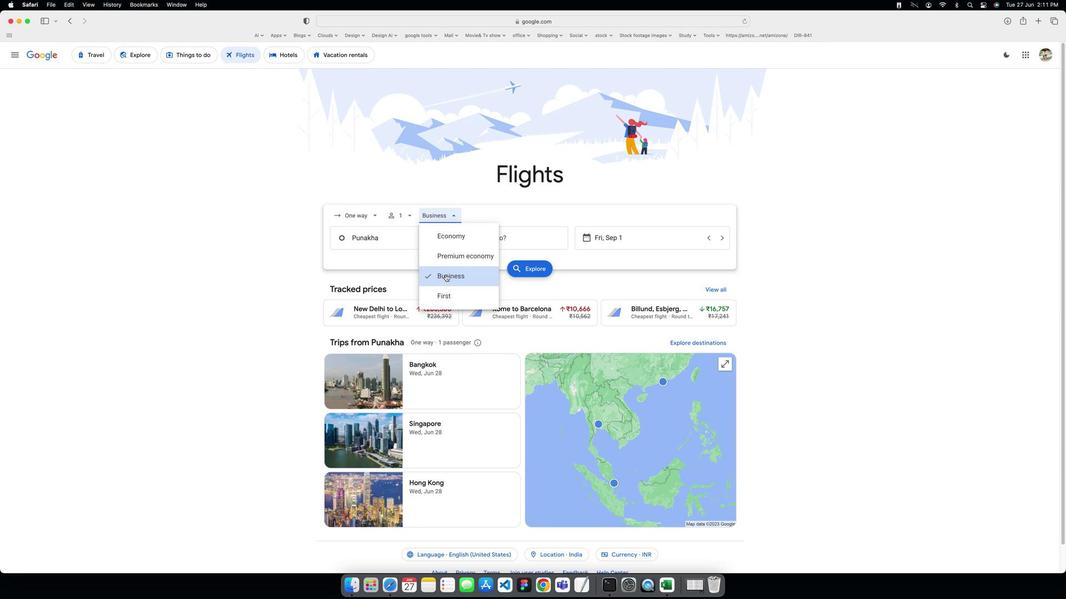 
Action: Mouse pressed left at (445, 274)
Screenshot: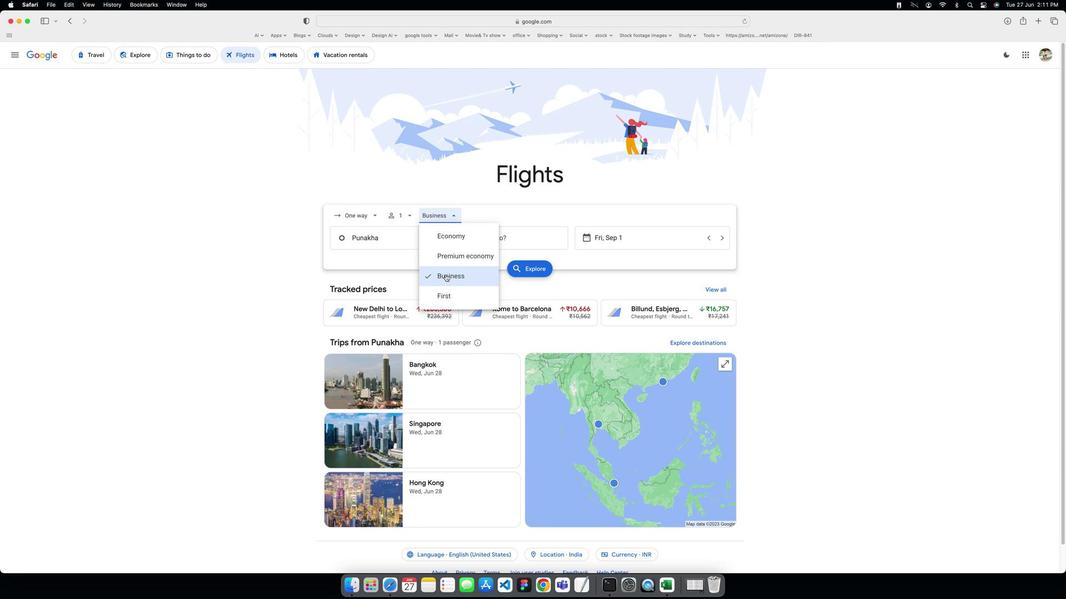 
Action: Mouse moved to (403, 237)
Screenshot: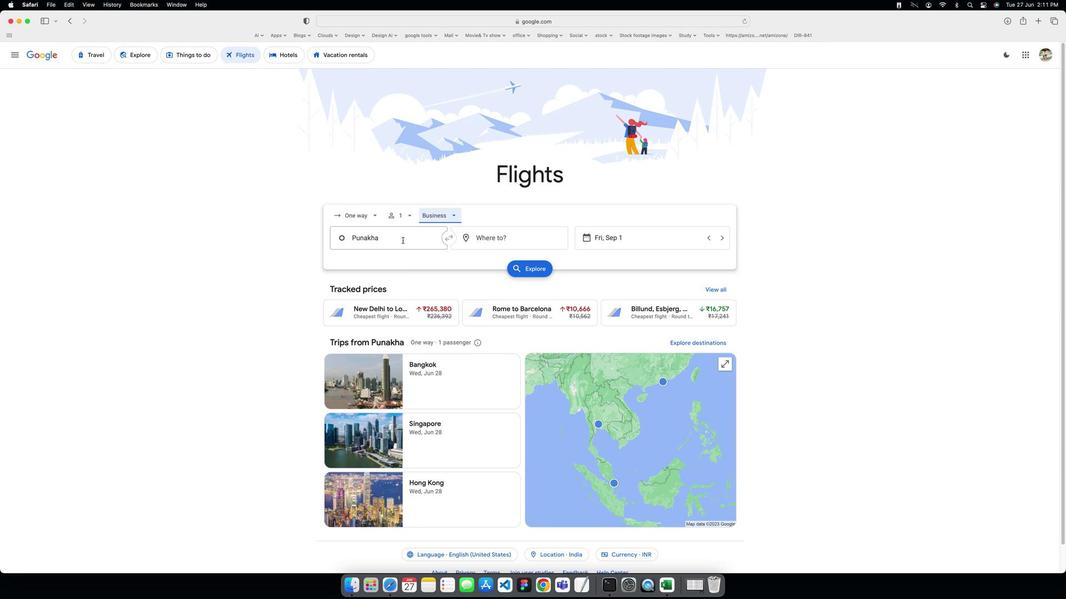 
Action: Mouse pressed left at (403, 237)
Screenshot: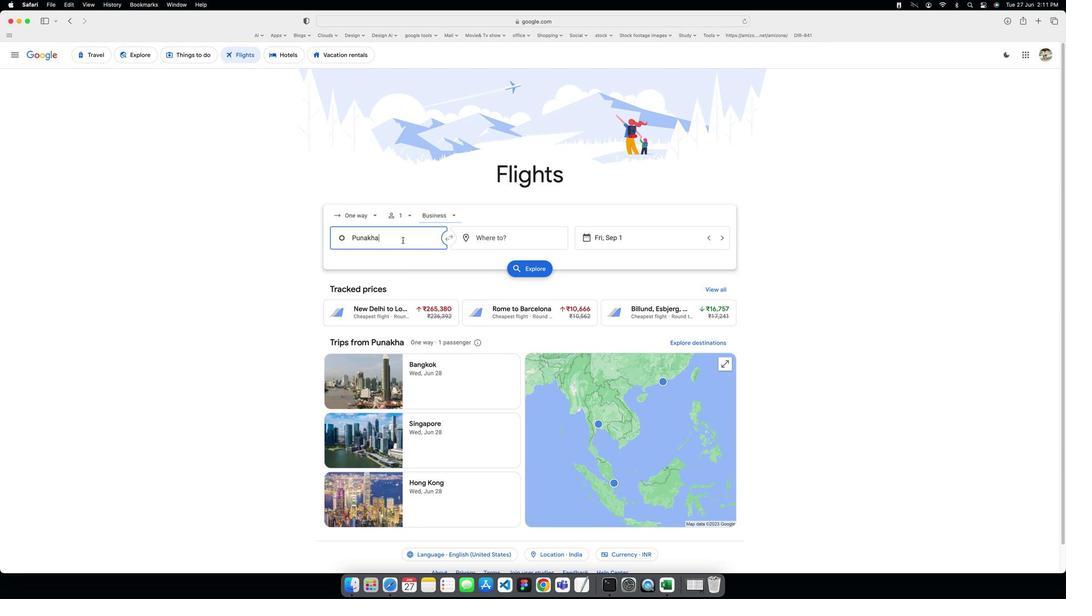 
Action: Key pressed Key.caps_lock'P'Key.caps_lock'u''n''e'
Screenshot: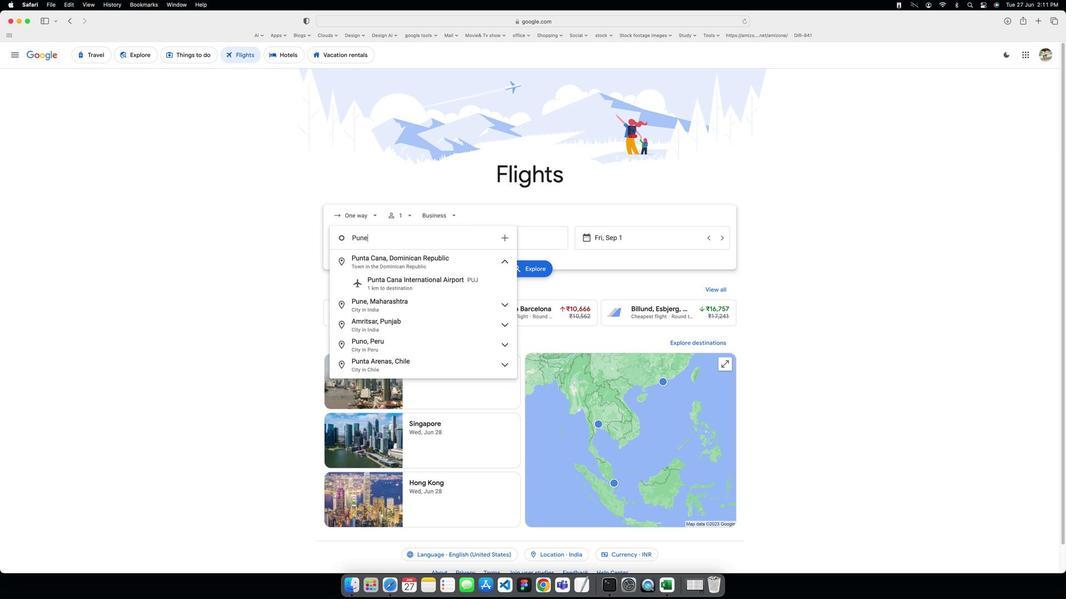 
Action: Mouse moved to (419, 258)
Screenshot: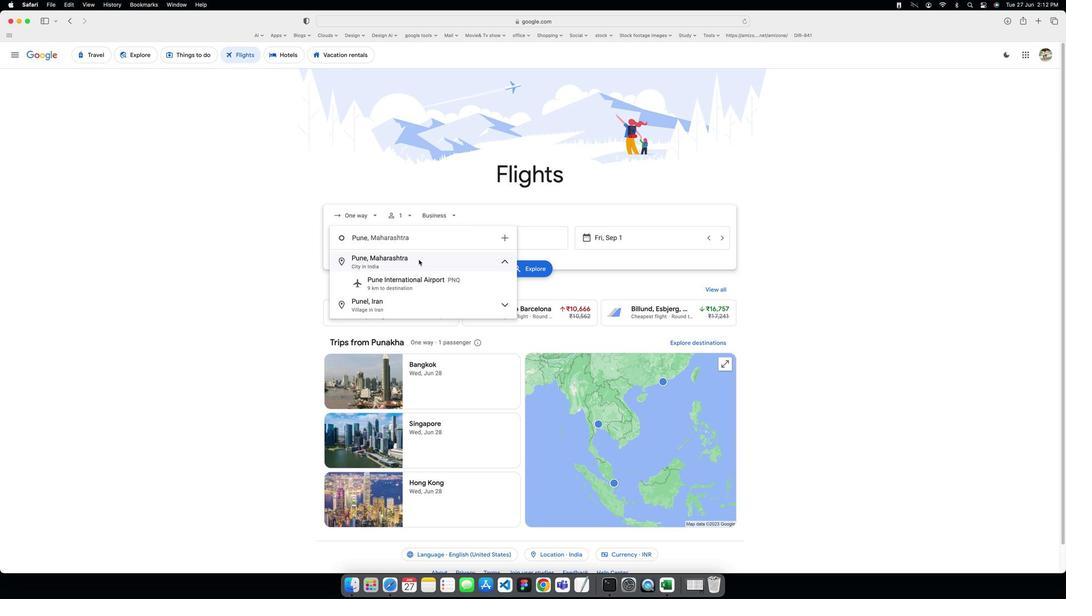 
Action: Mouse pressed left at (419, 258)
Screenshot: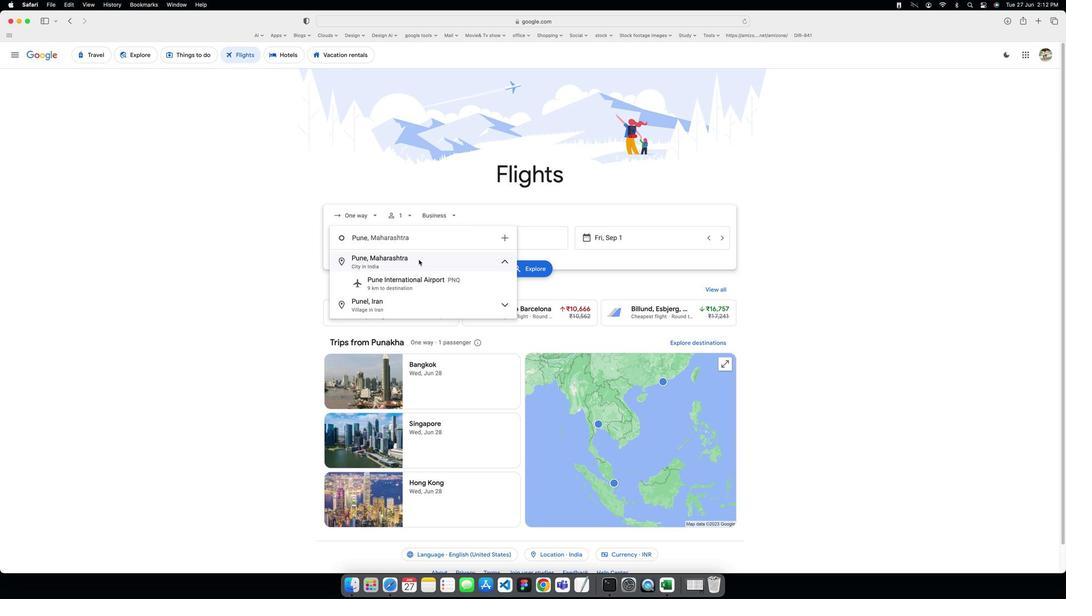 
Action: Mouse moved to (492, 234)
Screenshot: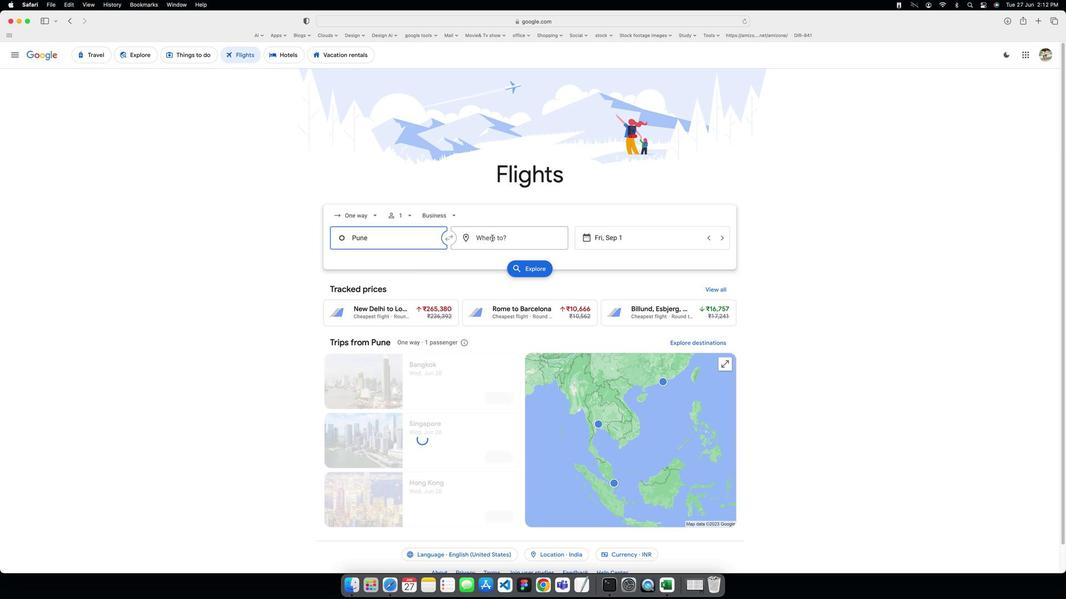 
Action: Mouse pressed left at (492, 234)
Screenshot: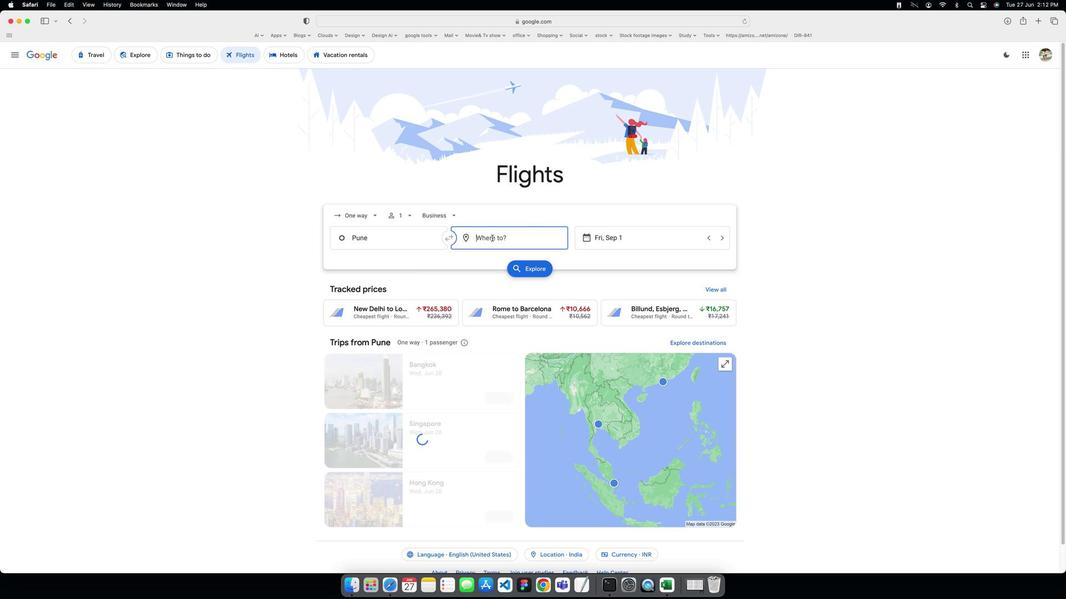 
Action: Key pressed Key.caps_lock'M'Key.caps_lock'u''m''b''a''i'Key.enter
Screenshot: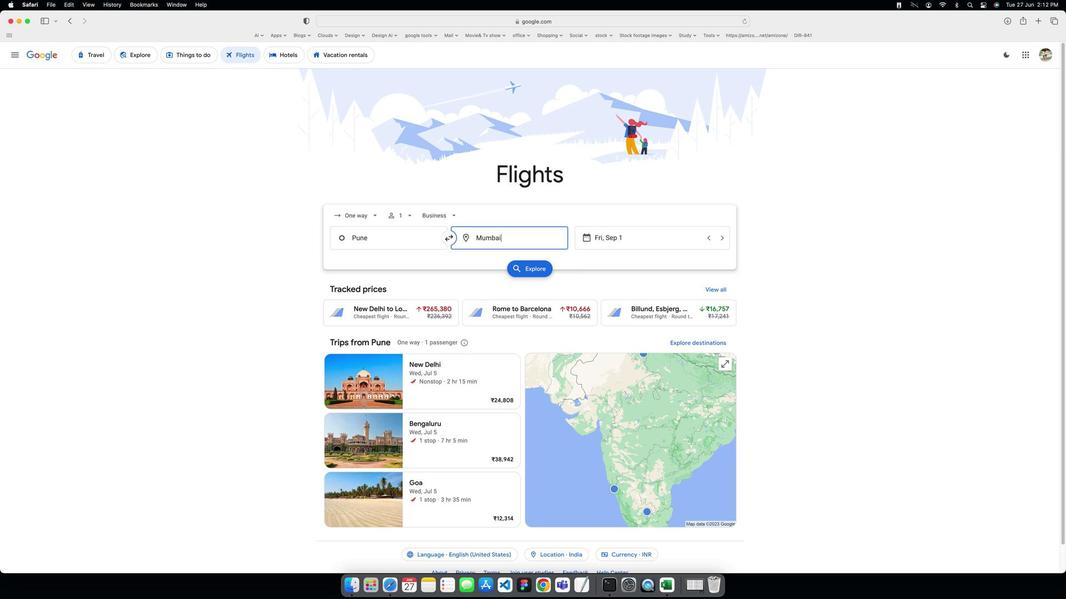 
Action: Mouse moved to (625, 238)
Screenshot: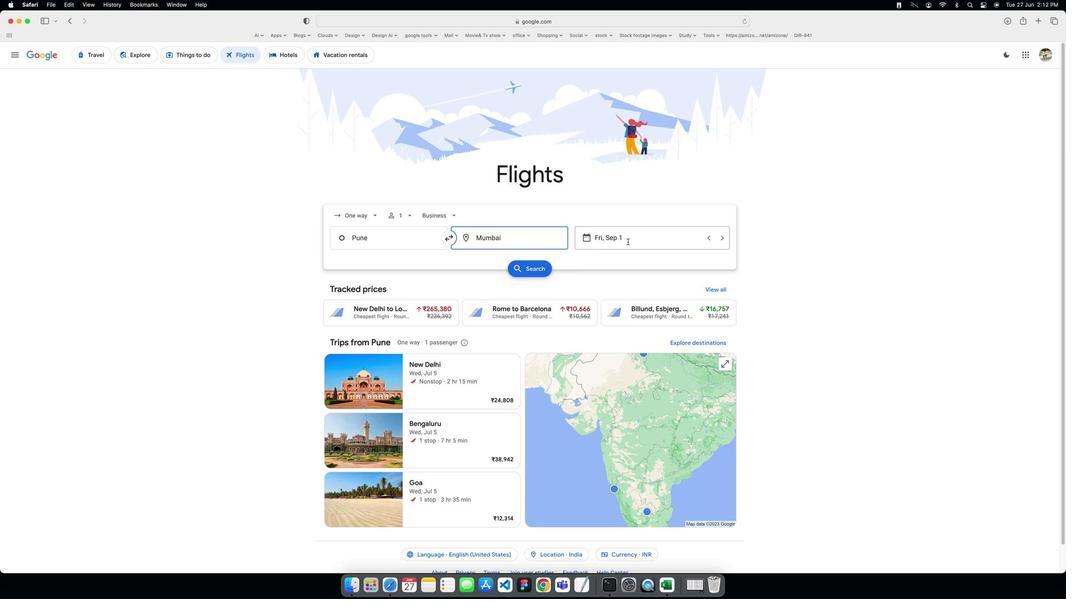 
Action: Mouse pressed left at (625, 238)
Screenshot: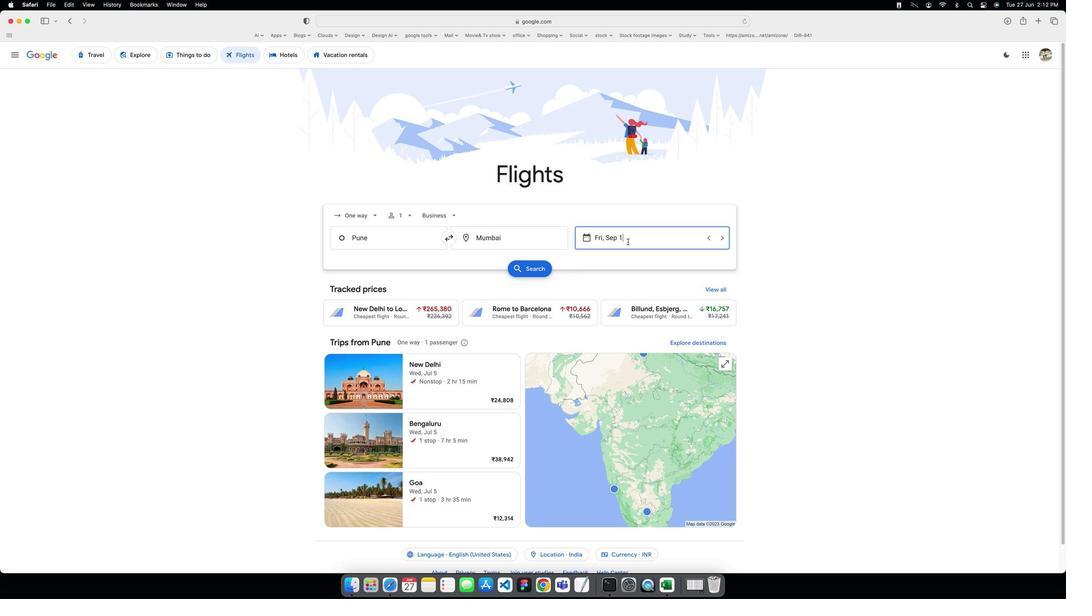 
Action: Mouse moved to (413, 343)
Screenshot: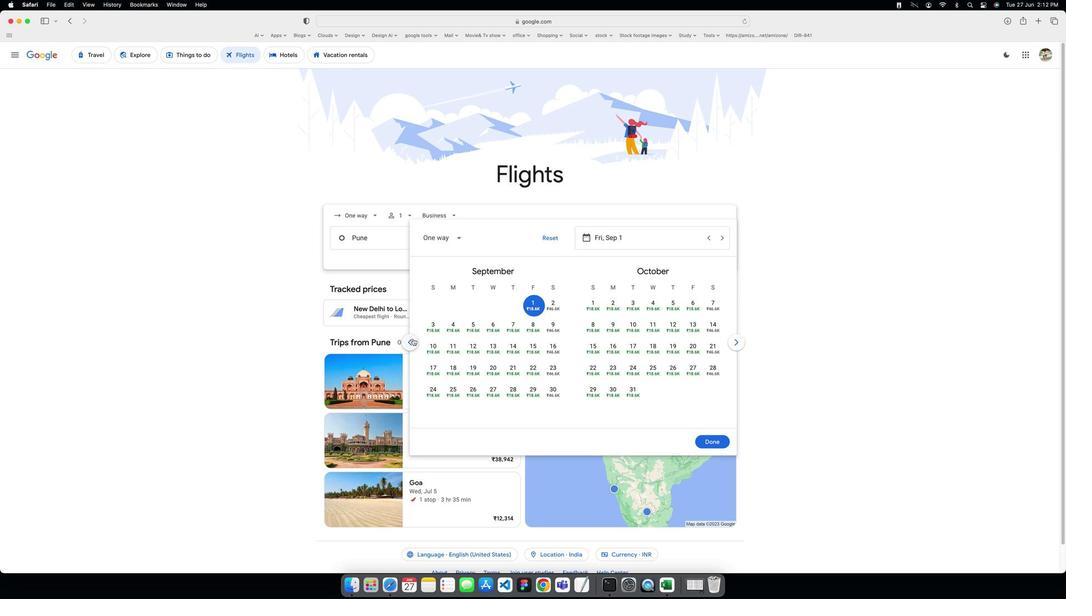 
Action: Mouse pressed left at (413, 343)
Screenshot: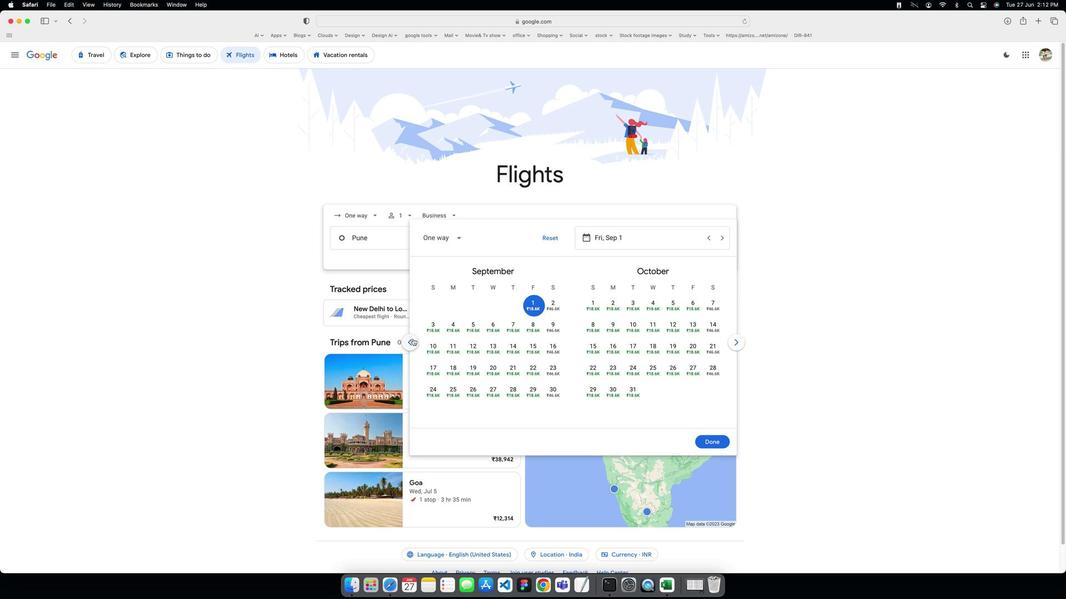 
Action: Mouse moved to (468, 350)
Screenshot: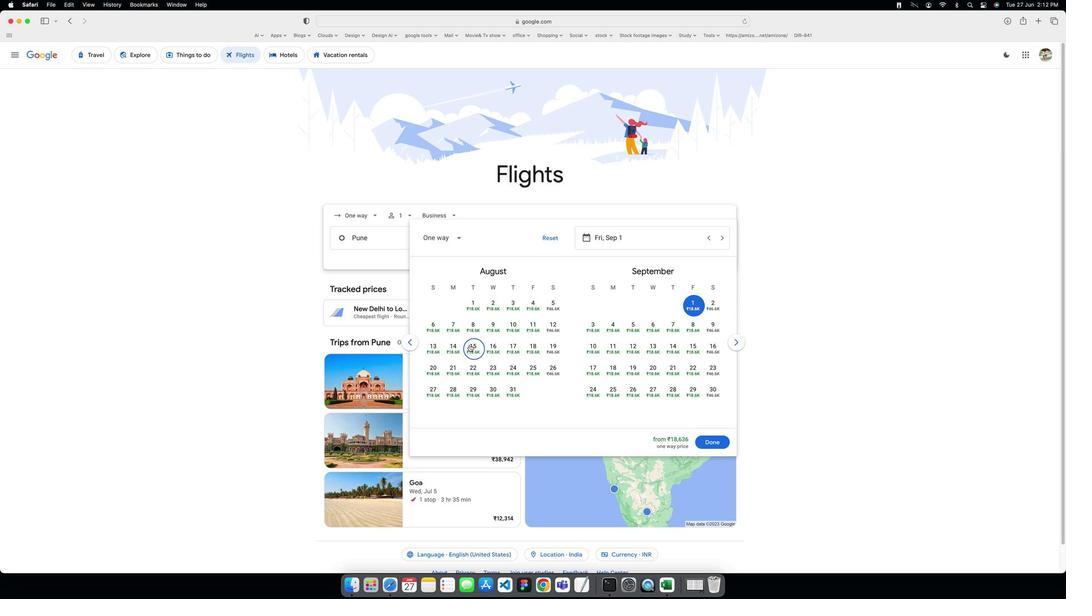 
Action: Mouse pressed left at (468, 350)
Screenshot: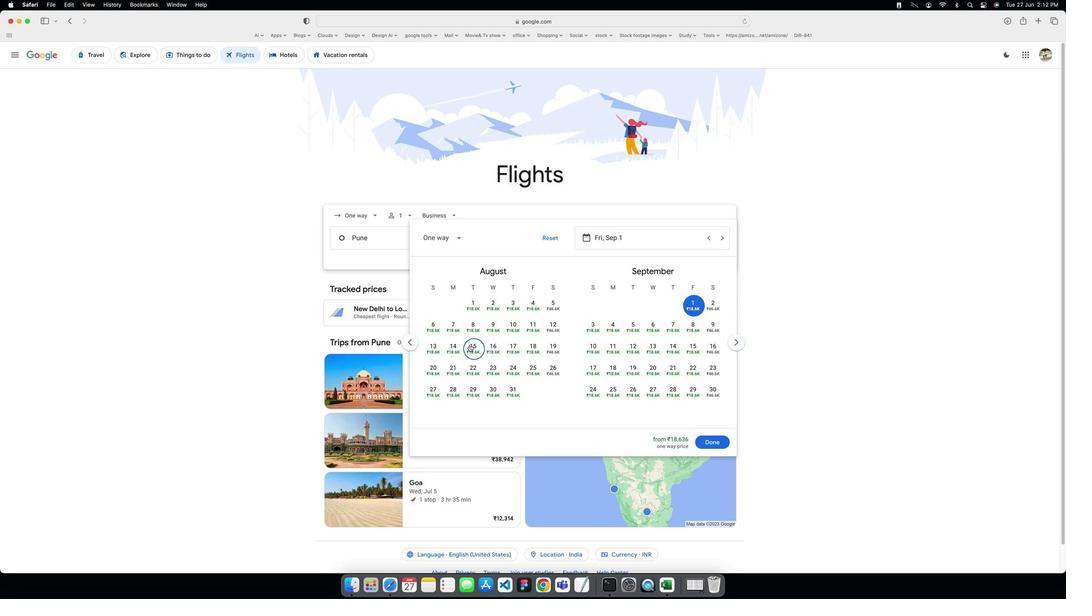 
Action: Mouse moved to (703, 454)
Screenshot: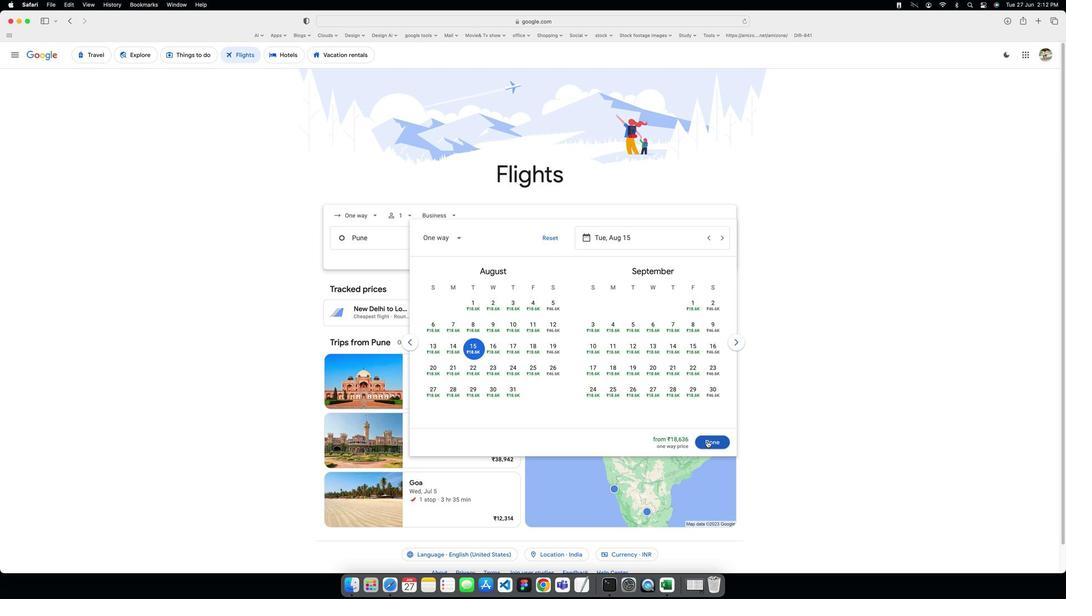 
Action: Mouse pressed left at (703, 454)
Screenshot: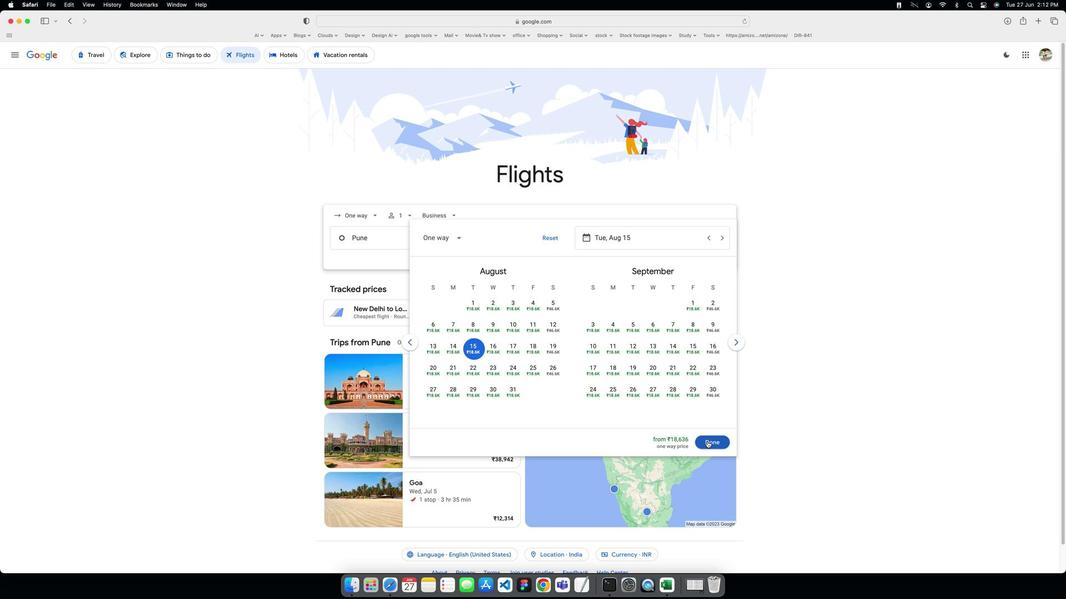 
Action: Mouse moved to (524, 268)
Screenshot: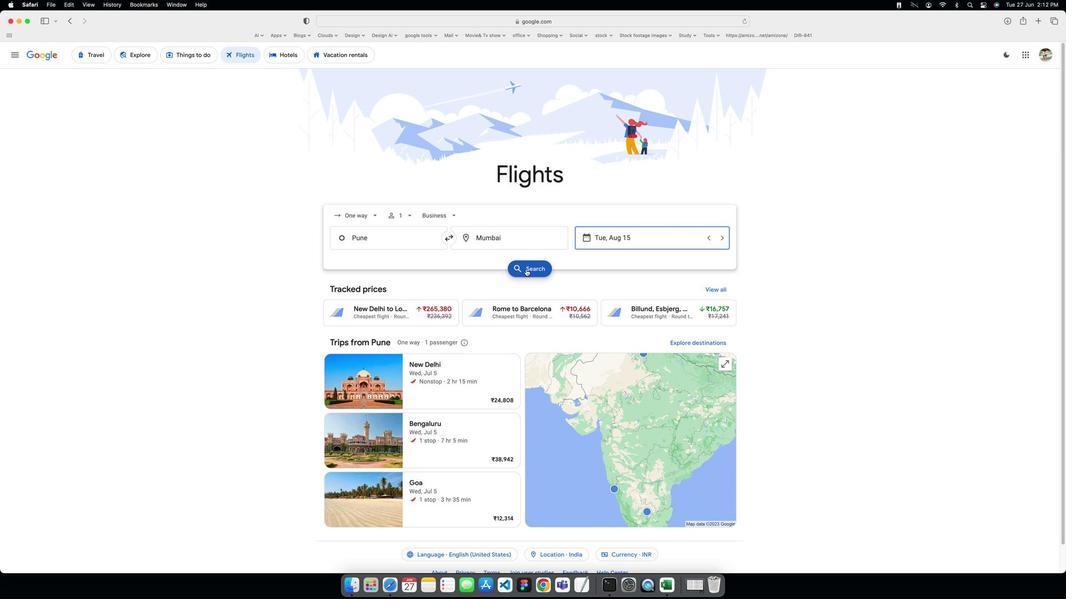 
Action: Mouse pressed left at (524, 268)
Screenshot: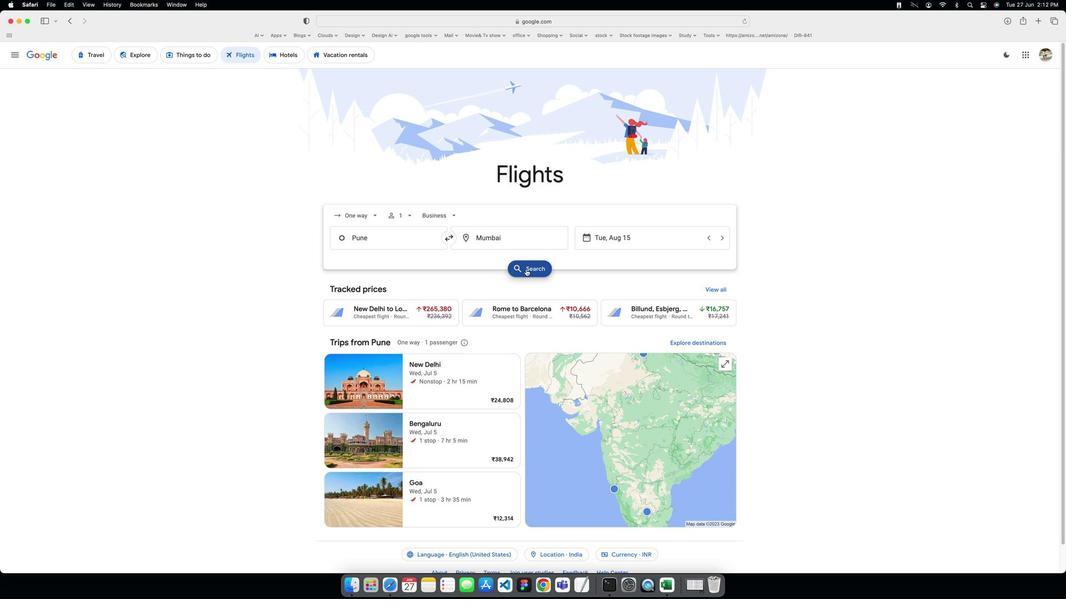 
Action: Mouse moved to (716, 199)
Screenshot: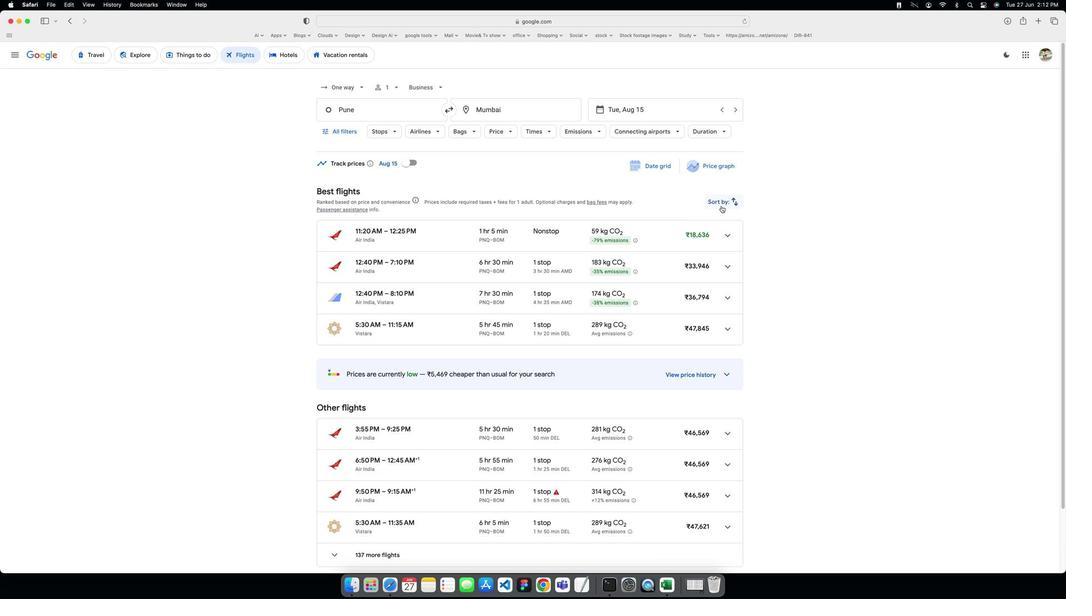 
Action: Mouse pressed left at (716, 199)
Screenshot: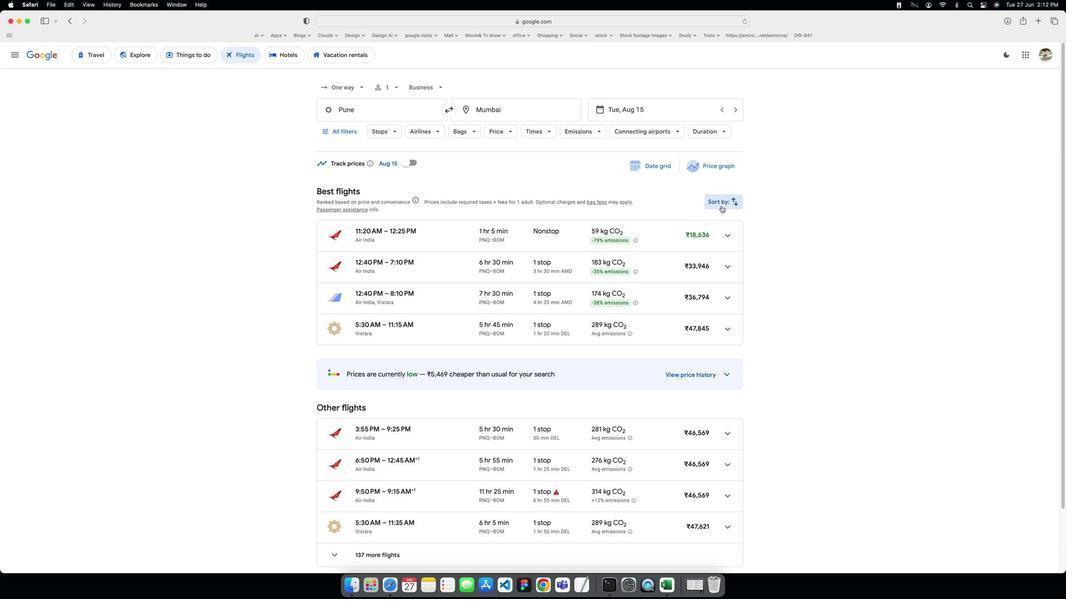 
Action: Mouse moved to (700, 250)
Screenshot: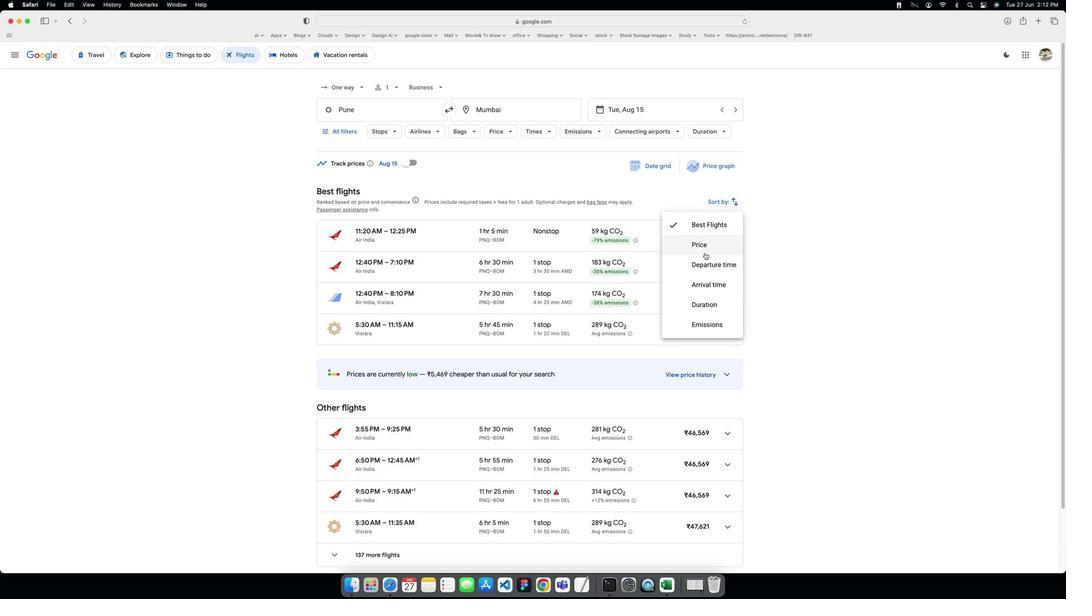 
Action: Mouse pressed left at (700, 250)
Screenshot: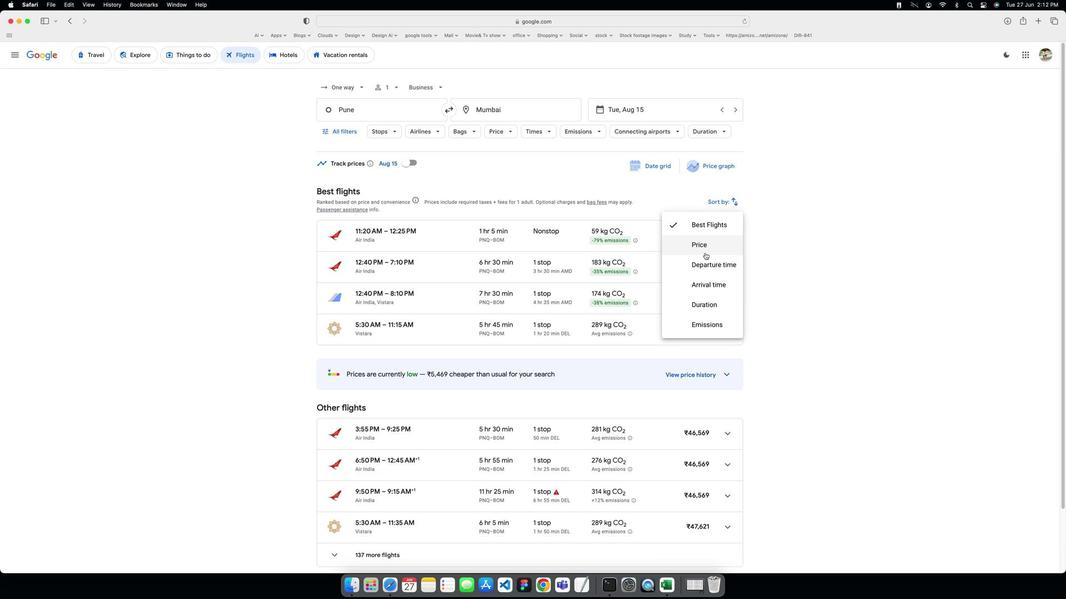 
Action: Mouse moved to (700, 250)
Screenshot: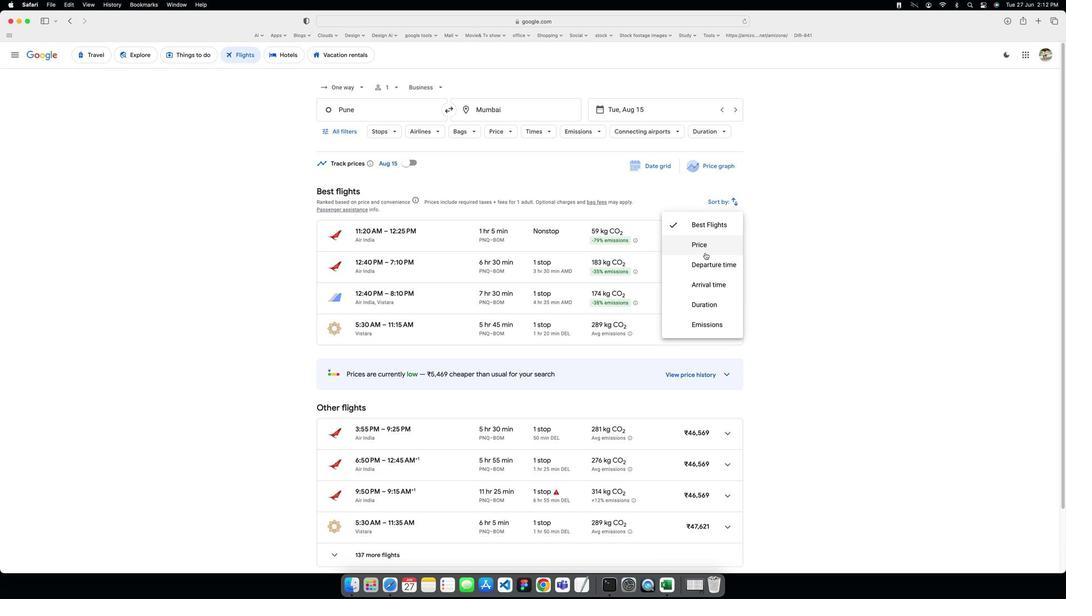 
